 Task: Create new Company, with domain: 'gazprom.com' and type: 'Prospect'. Add new contact for this company, with mail Id: 'Mohini18Sharma@gazprom.com', First Name: Mohini, Last name:  Sharma, Job Title: 'Marketing Manager', Phone Number: '(305) 555-5679'. Change life cycle stage to  Lead and lead status to  In Progress. Logged in from softage.6@softage.net
Action: Mouse moved to (86, 63)
Screenshot: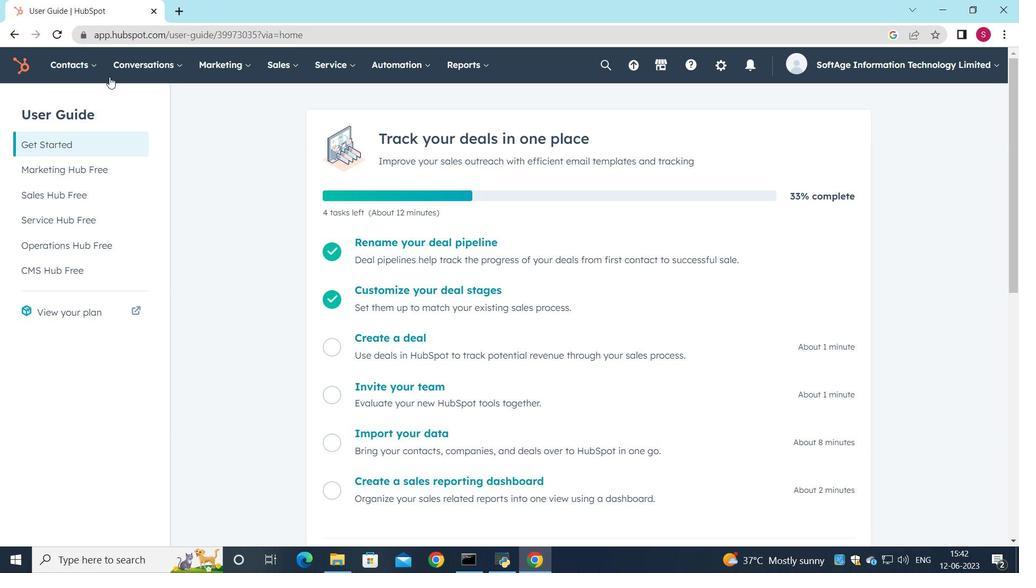 
Action: Mouse pressed left at (86, 63)
Screenshot: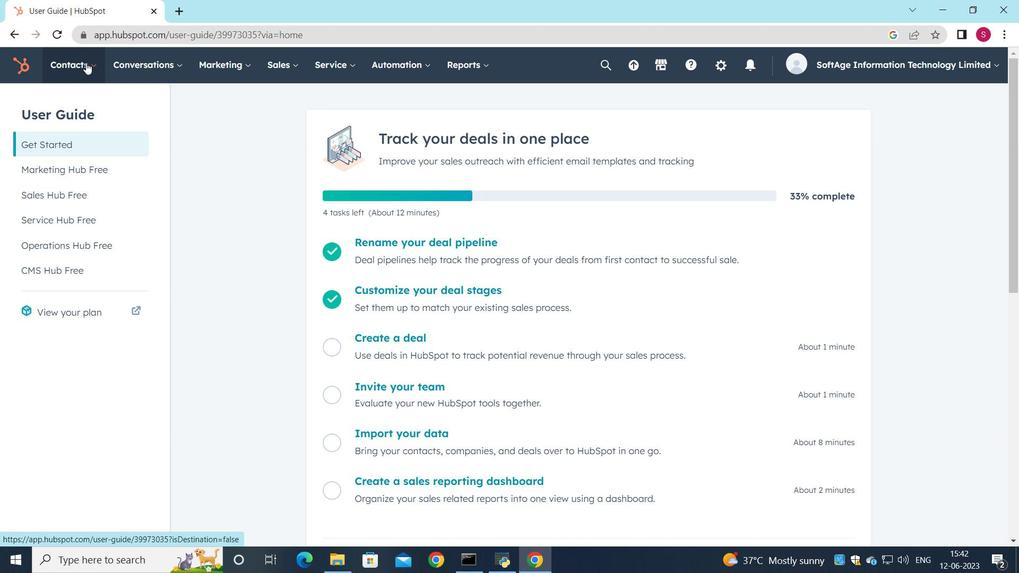 
Action: Mouse moved to (105, 130)
Screenshot: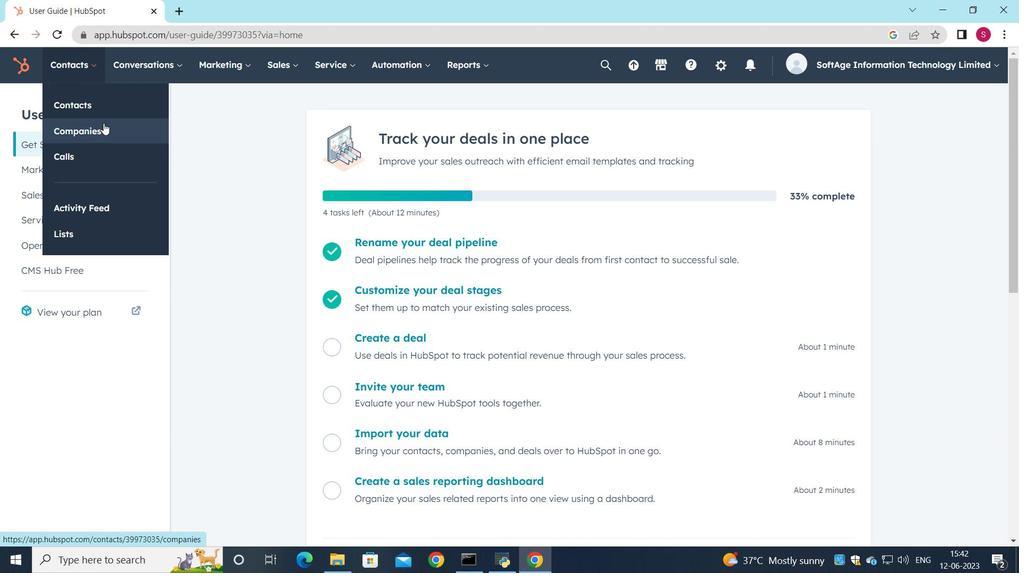 
Action: Mouse pressed left at (105, 130)
Screenshot: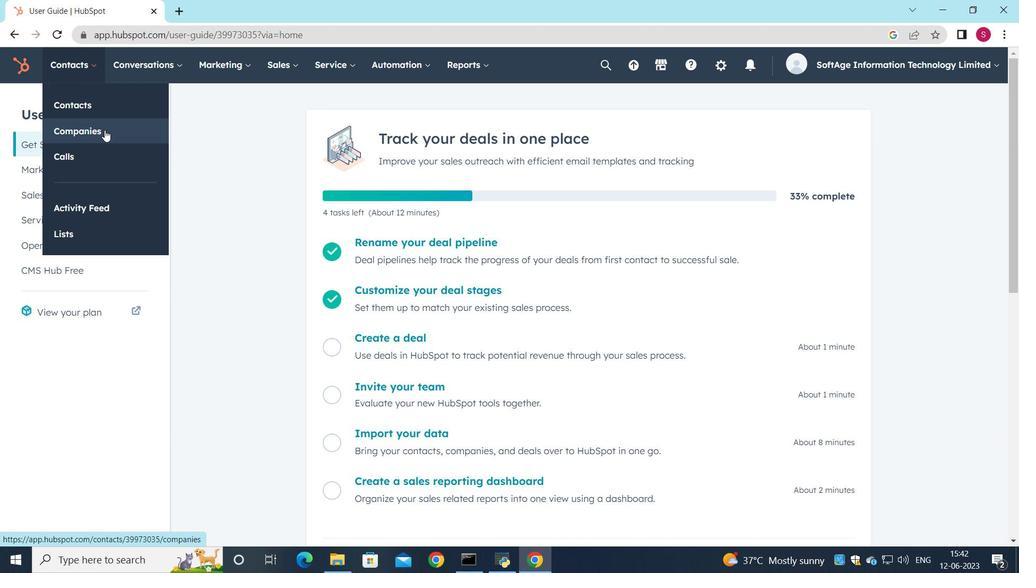 
Action: Mouse moved to (945, 111)
Screenshot: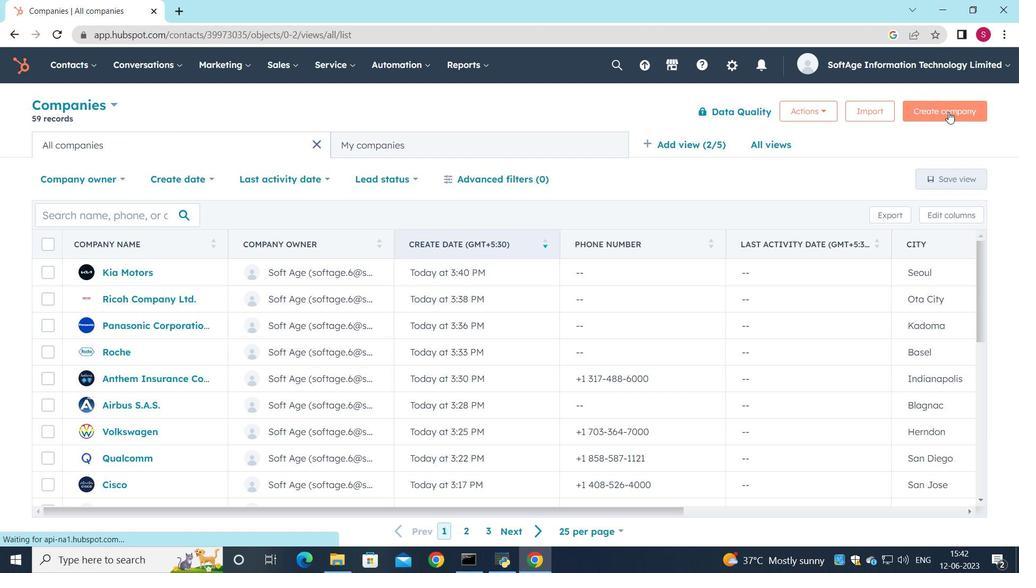 
Action: Mouse pressed left at (945, 111)
Screenshot: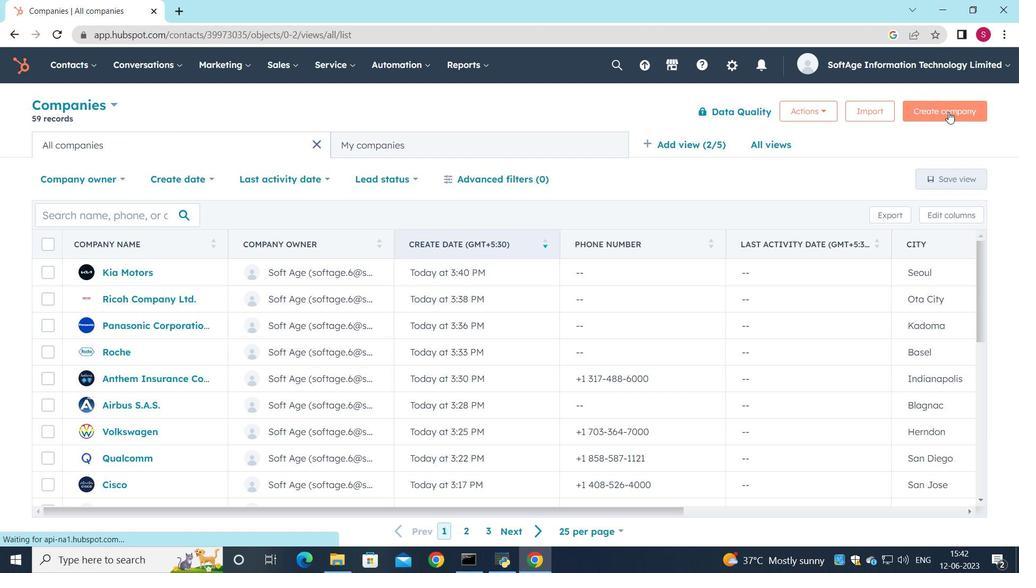 
Action: Mouse moved to (808, 167)
Screenshot: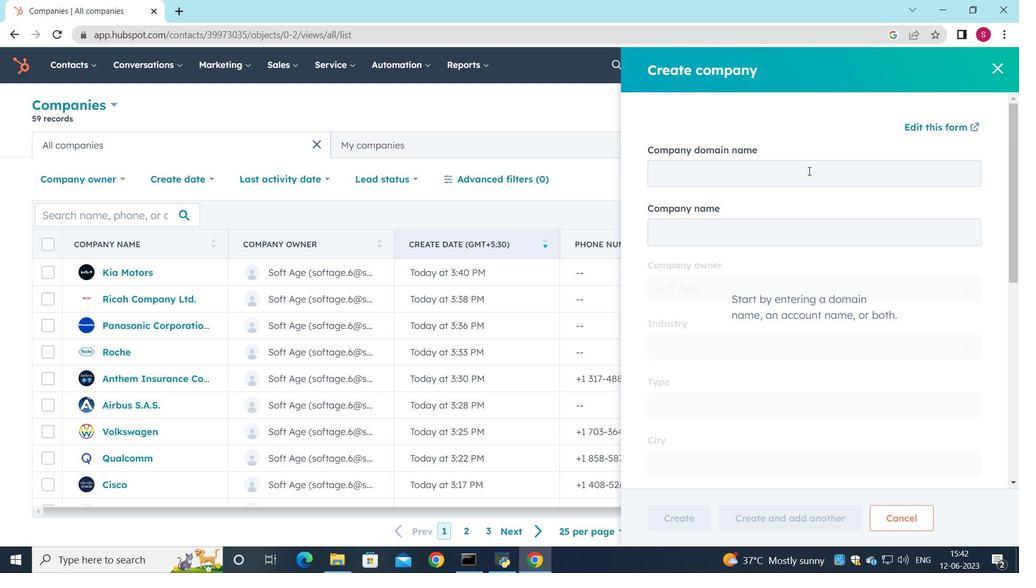 
Action: Mouse pressed left at (808, 167)
Screenshot: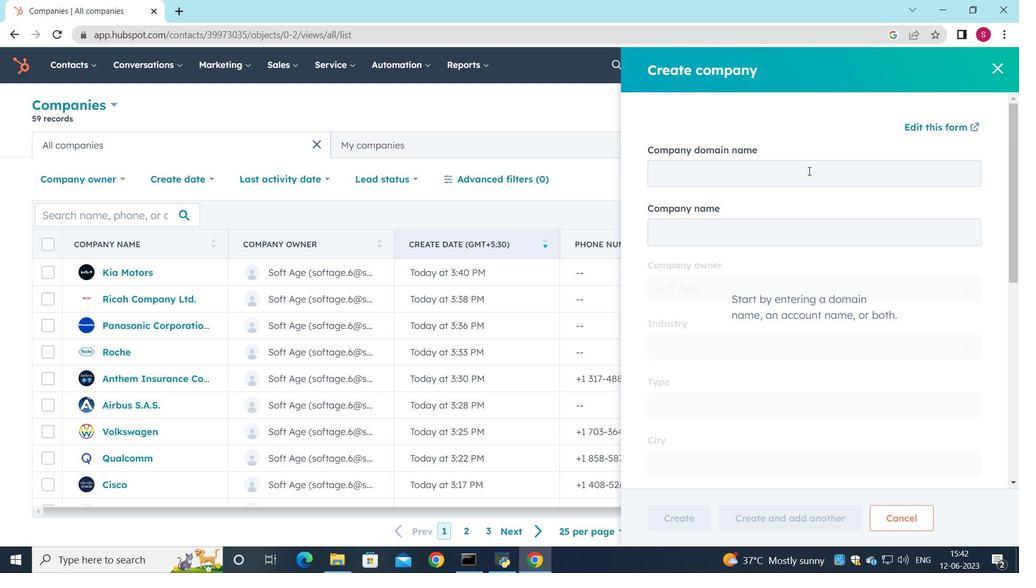 
Action: Key pressed gazporm.com
Screenshot: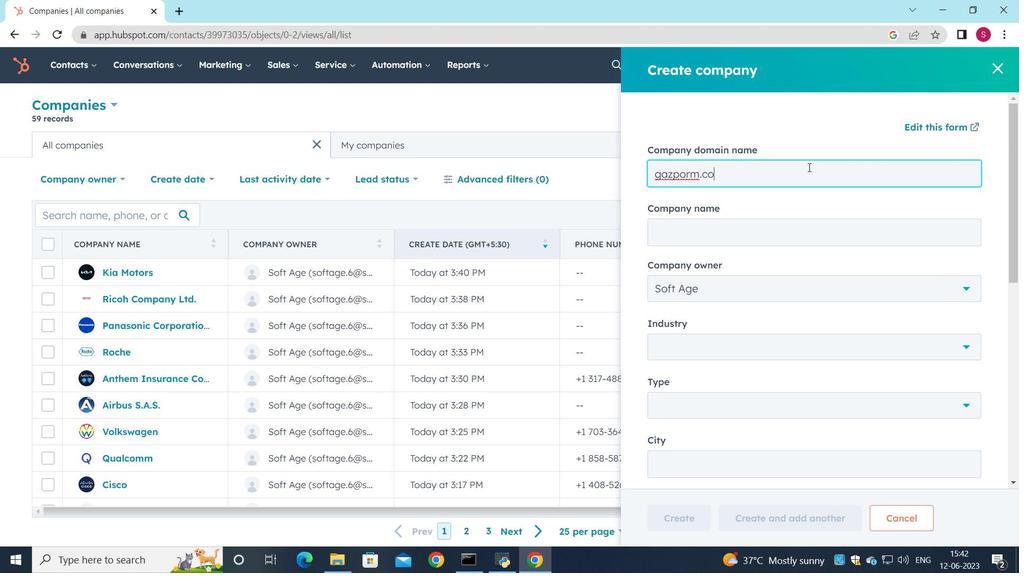 
Action: Mouse moved to (925, 354)
Screenshot: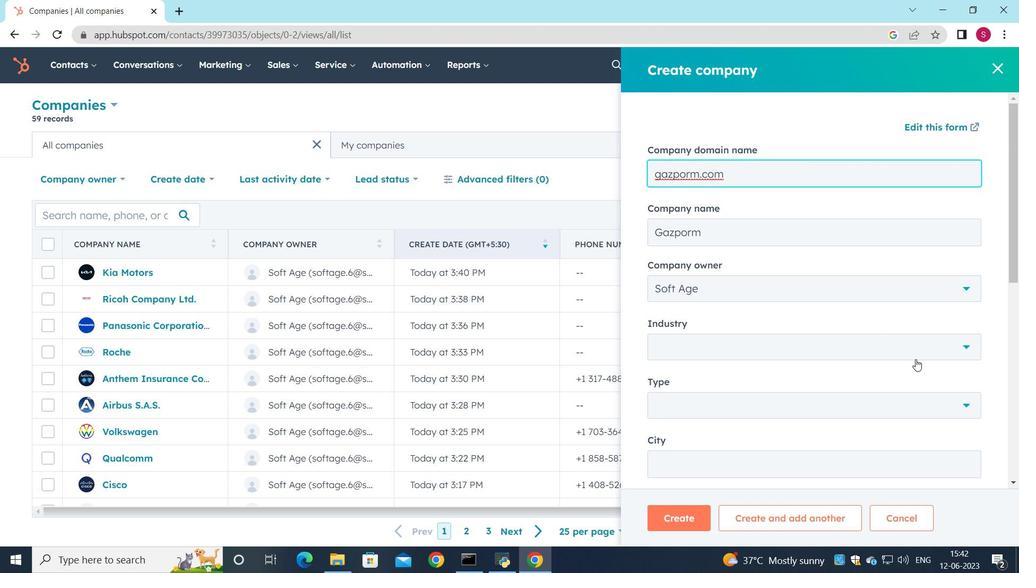 
Action: Mouse pressed left at (925, 354)
Screenshot: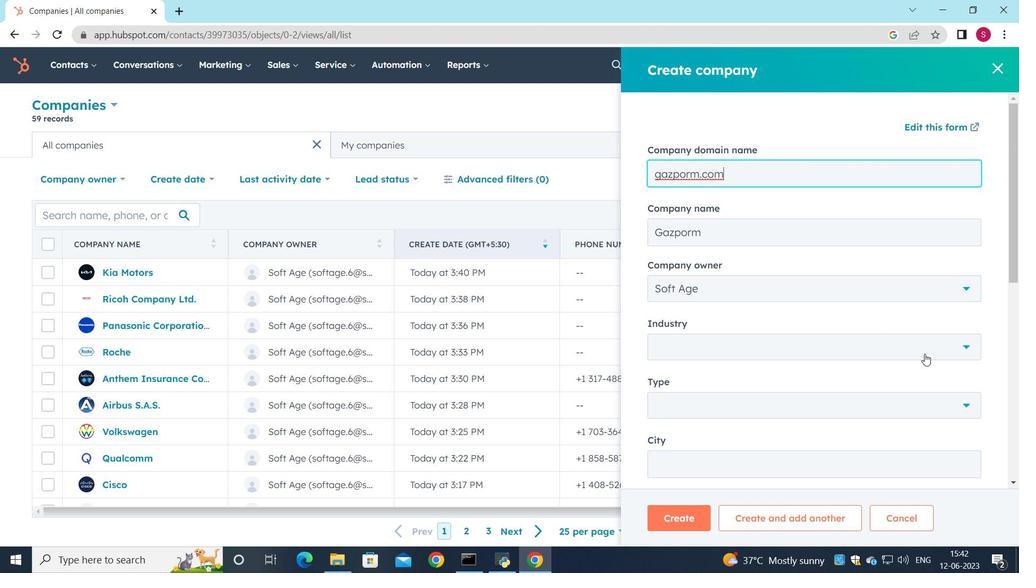 
Action: Mouse moved to (928, 406)
Screenshot: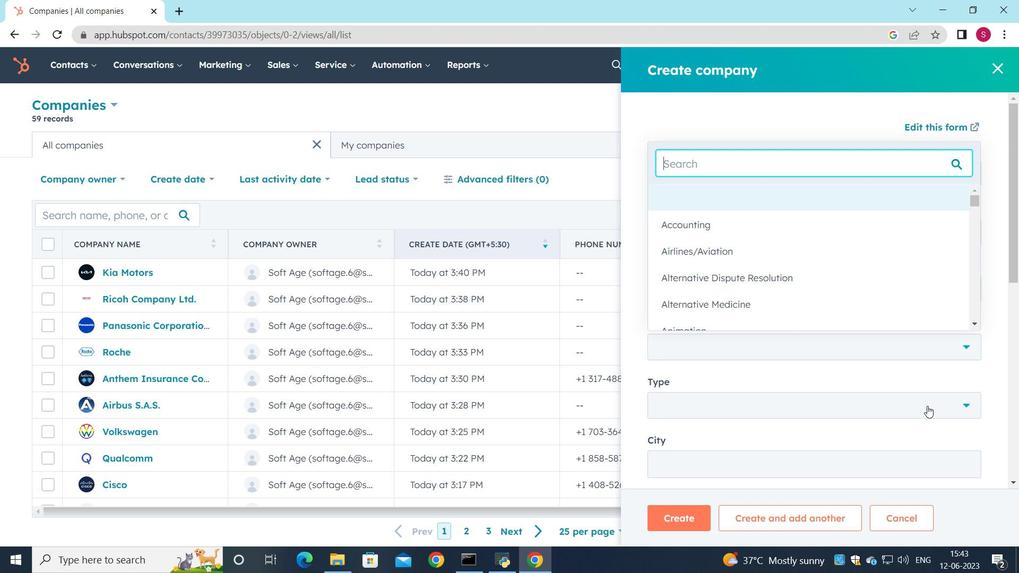 
Action: Mouse pressed left at (928, 406)
Screenshot: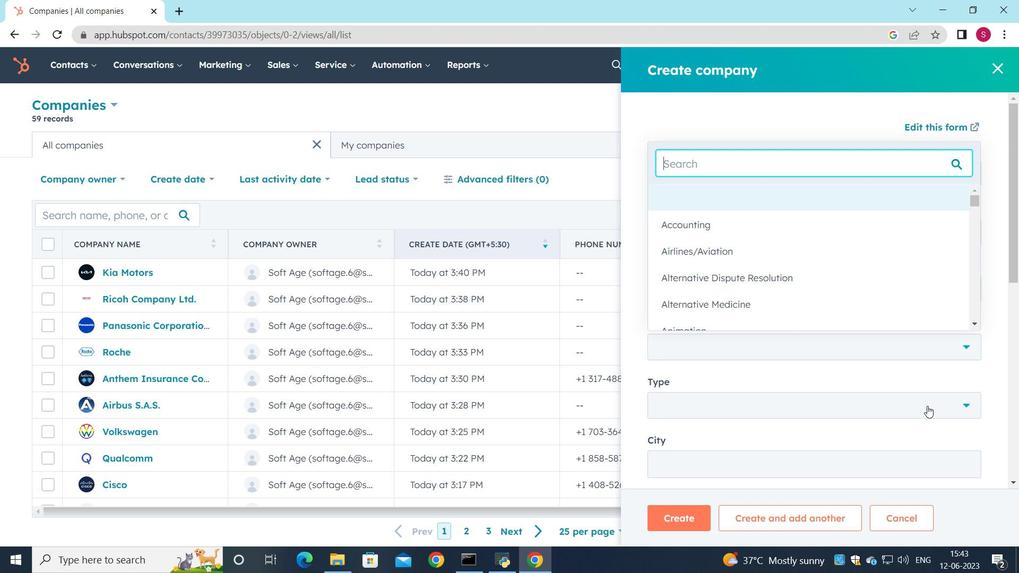 
Action: Mouse moved to (722, 286)
Screenshot: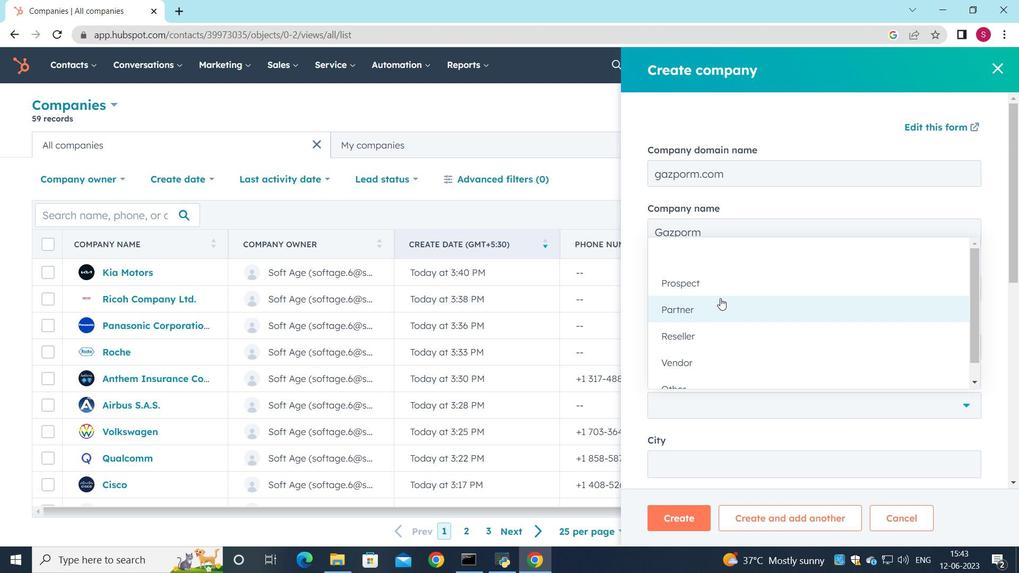 
Action: Mouse pressed left at (722, 286)
Screenshot: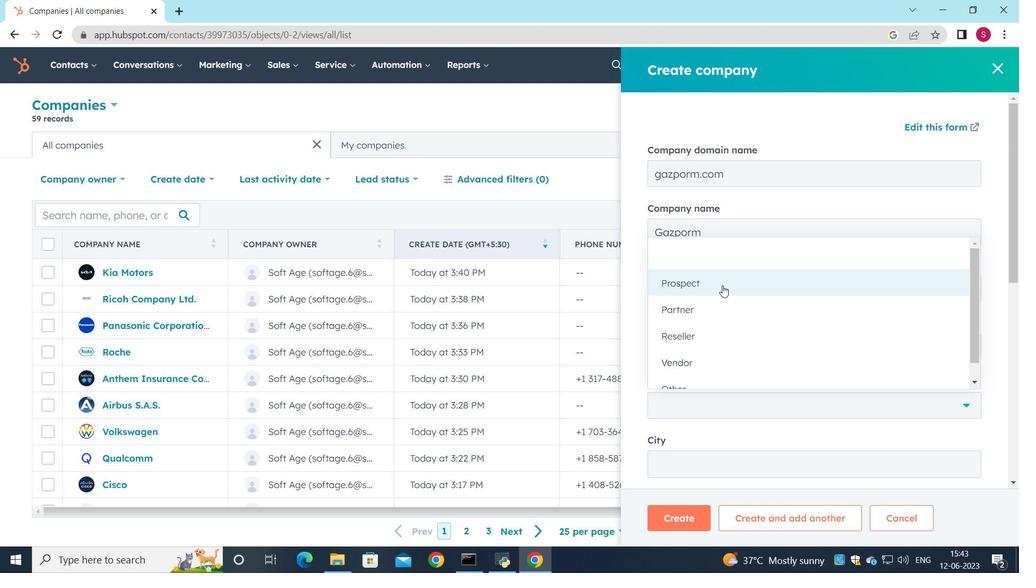 
Action: Mouse scrolled (722, 285) with delta (0, 0)
Screenshot: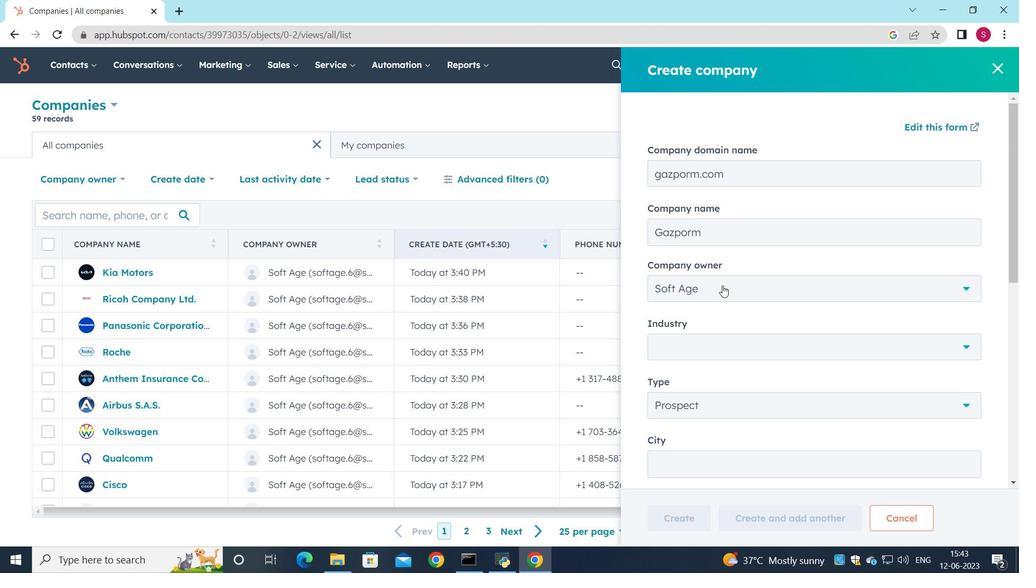 
Action: Mouse moved to (725, 295)
Screenshot: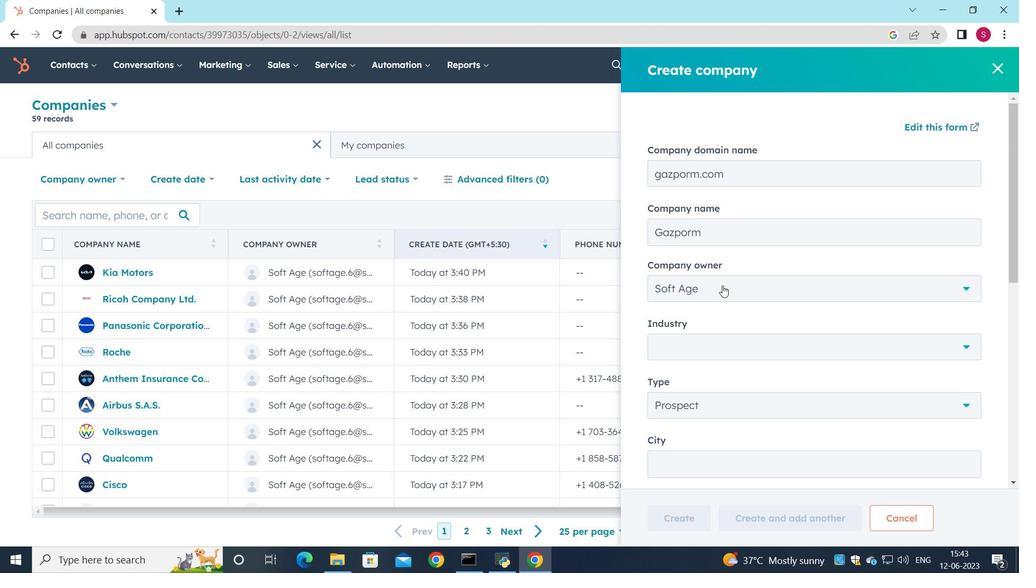 
Action: Mouse scrolled (725, 294) with delta (0, 0)
Screenshot: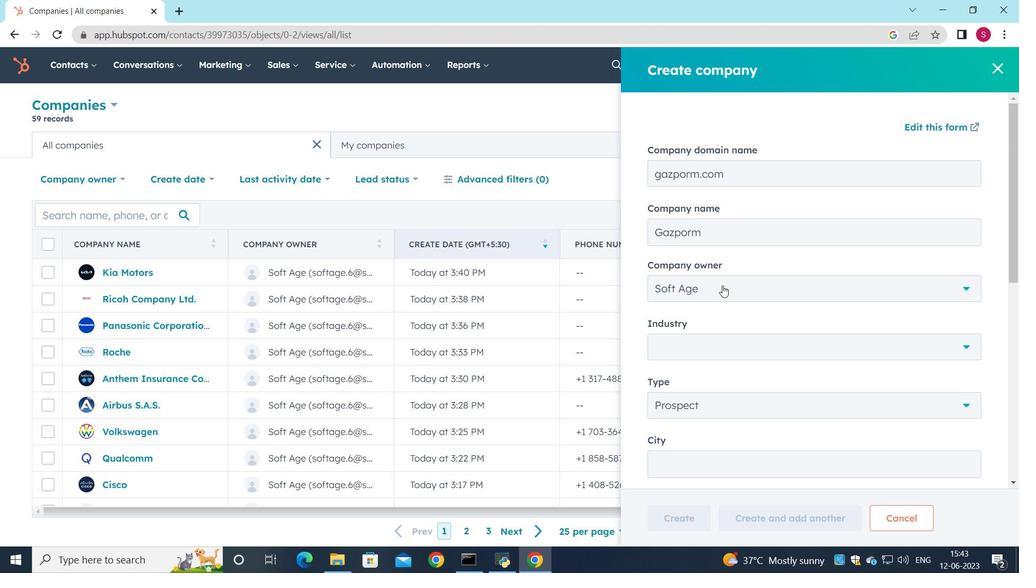 
Action: Mouse moved to (729, 307)
Screenshot: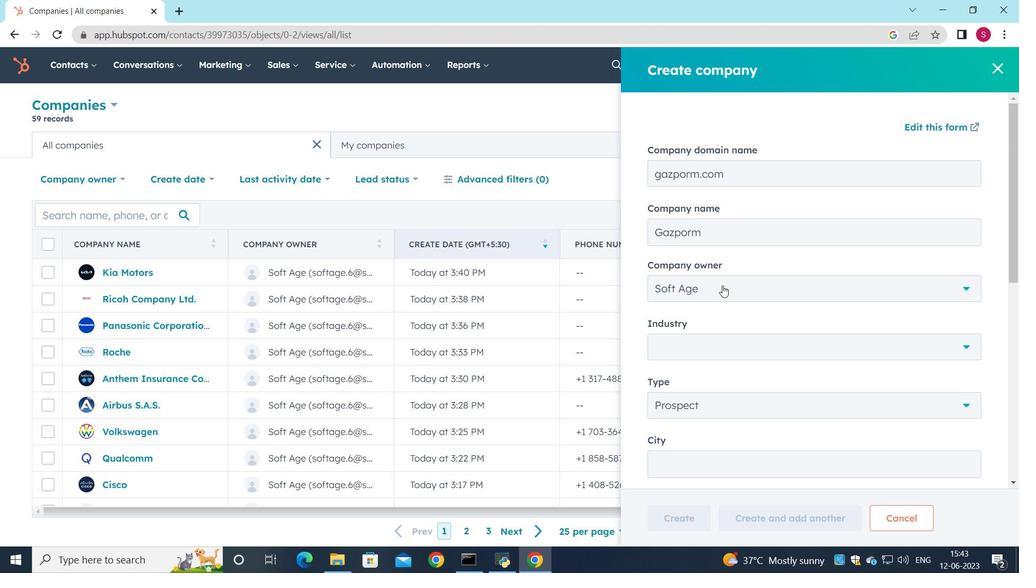 
Action: Mouse scrolled (729, 307) with delta (0, 0)
Screenshot: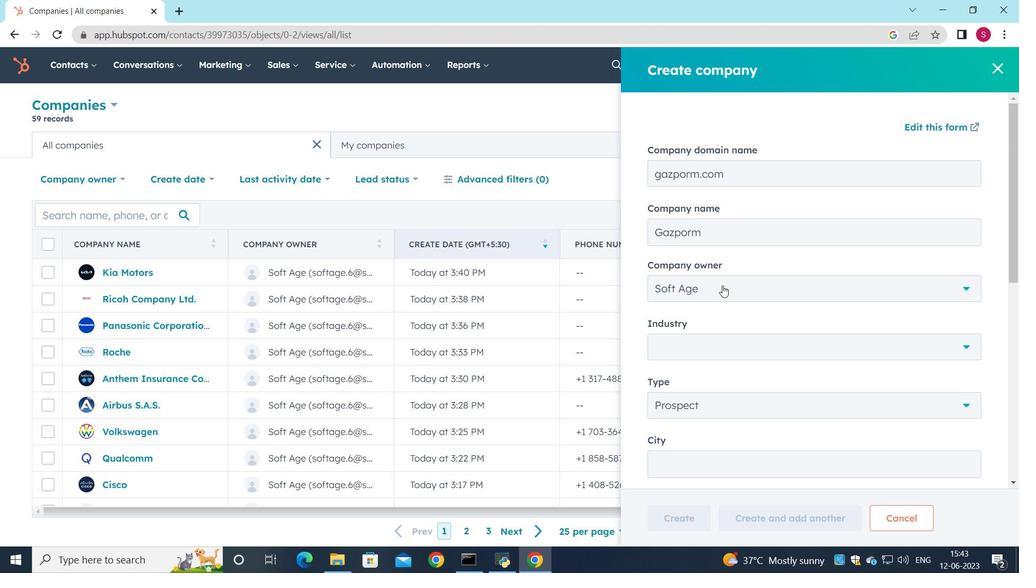 
Action: Mouse moved to (673, 527)
Screenshot: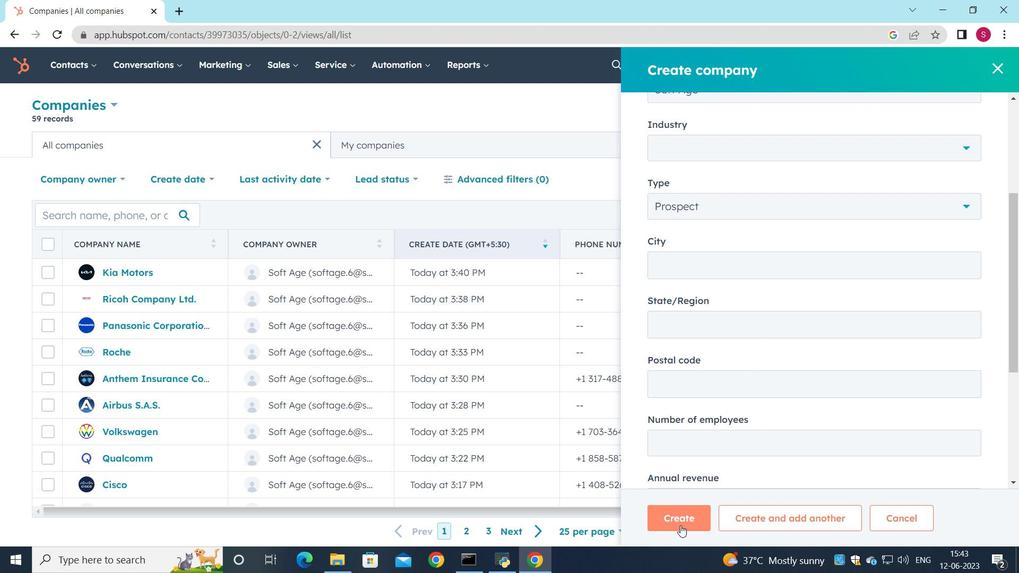 
Action: Mouse pressed left at (673, 527)
Screenshot: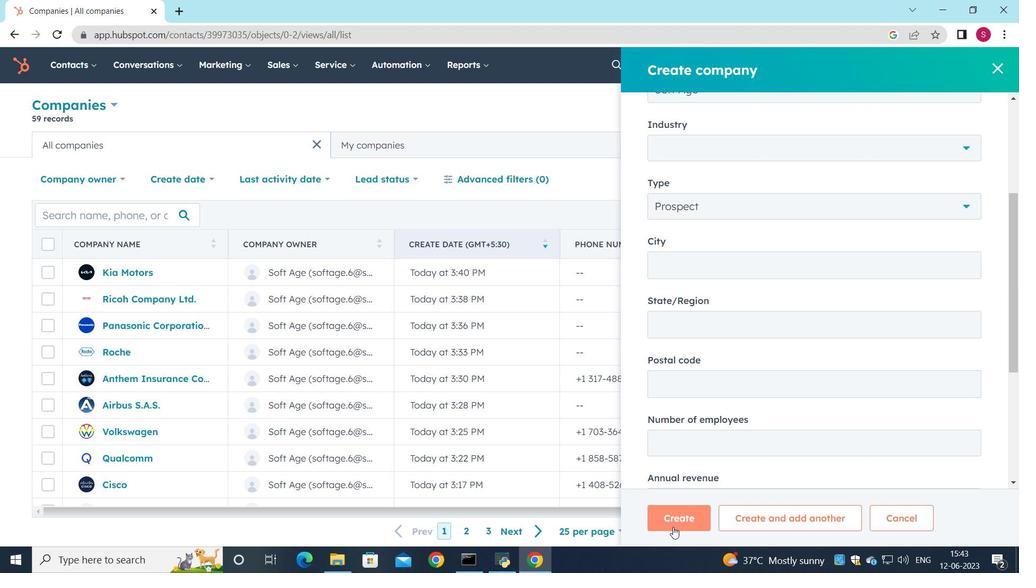 
Action: Mouse moved to (481, 427)
Screenshot: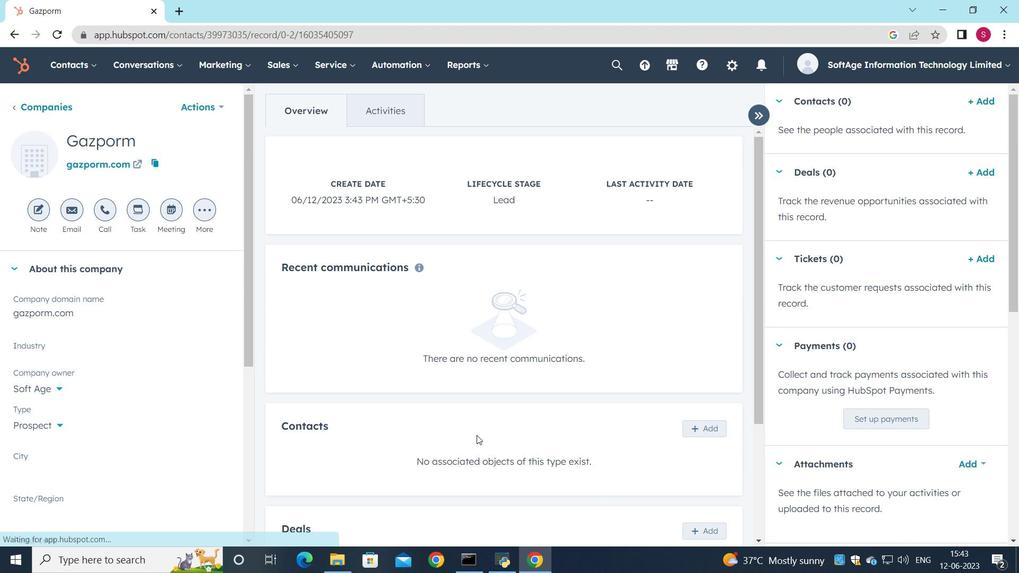 
Action: Mouse scrolled (481, 427) with delta (0, 0)
Screenshot: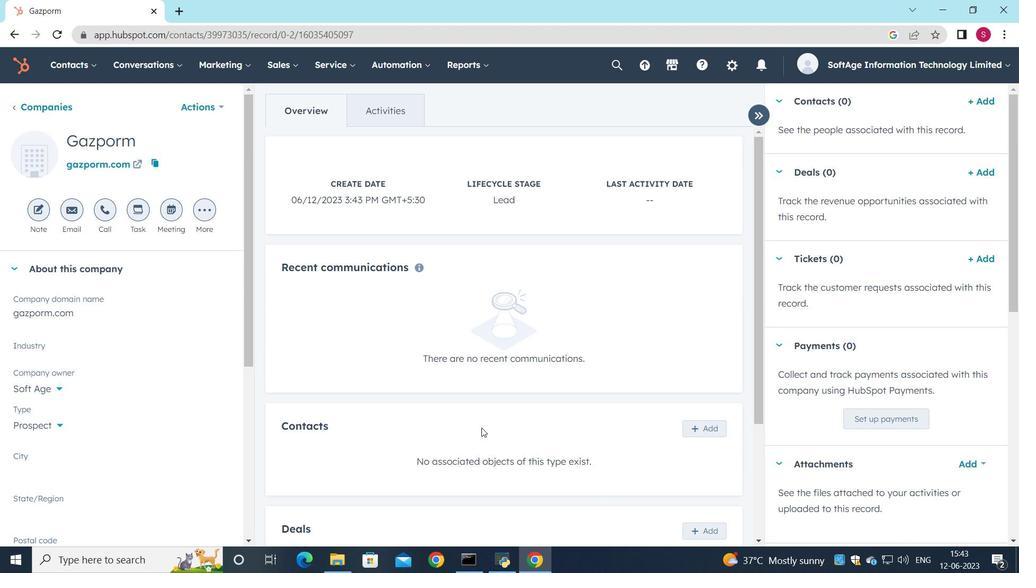 
Action: Mouse moved to (696, 364)
Screenshot: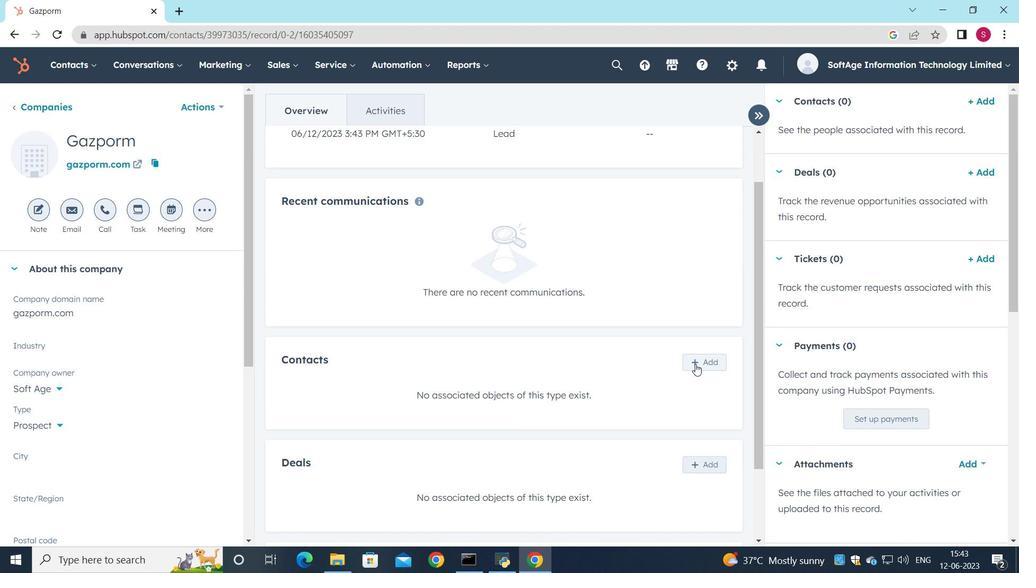 
Action: Mouse pressed left at (696, 364)
Screenshot: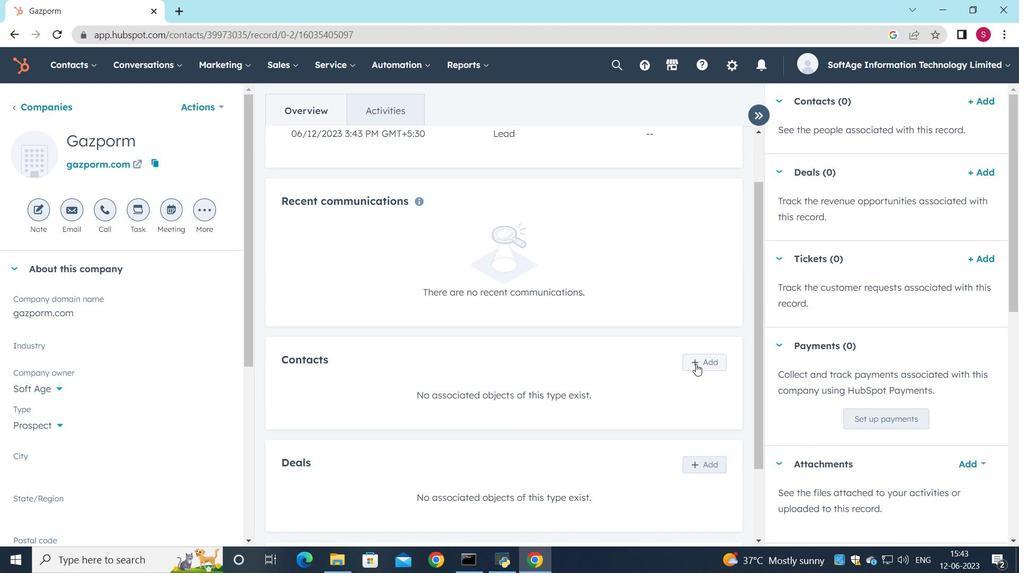 
Action: Mouse moved to (746, 136)
Screenshot: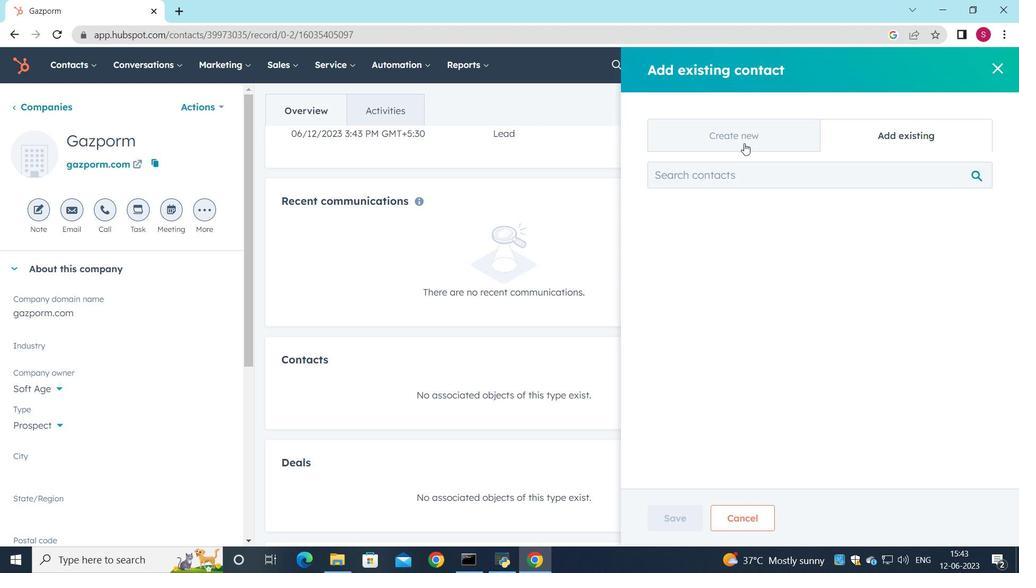 
Action: Mouse pressed left at (746, 136)
Screenshot: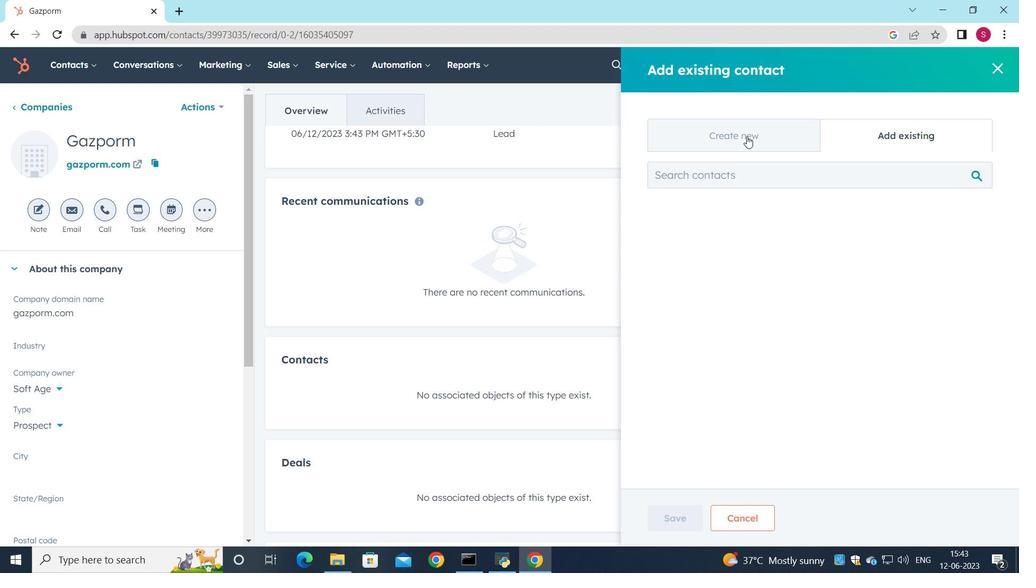 
Action: Mouse moved to (747, 225)
Screenshot: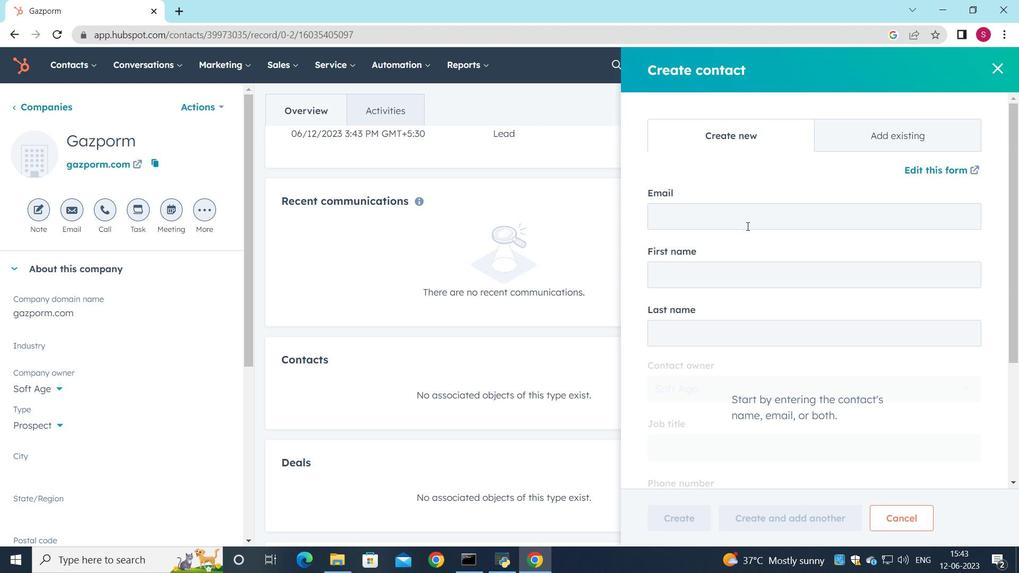 
Action: Mouse pressed left at (747, 225)
Screenshot: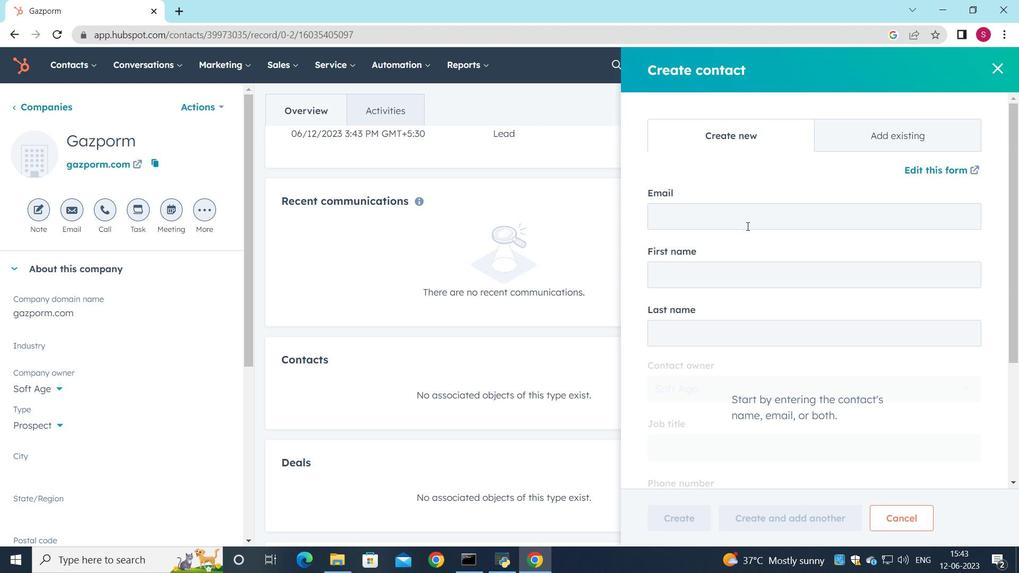 
Action: Key pressed <Key.shift><Key.shift><Key.shift><Key.shift><Key.shift><Key.shift><Key.shift><Key.shift><Key.shift><Key.shift><Key.shift><Key.shift><Key.shift><Key.shift><Key.shift><Key.shift><Key.shift><Key.shift><Key.shift><Key.shift><Key.shift><Key.shift><Key.shift><Key.shift><Key.shift><Key.shift><<Key.backspace><Key.shift><Key.shift>Mohini18<Key.shift>Sharma<Key.shift>@gazprom.vco,<Key.backspace>
Screenshot: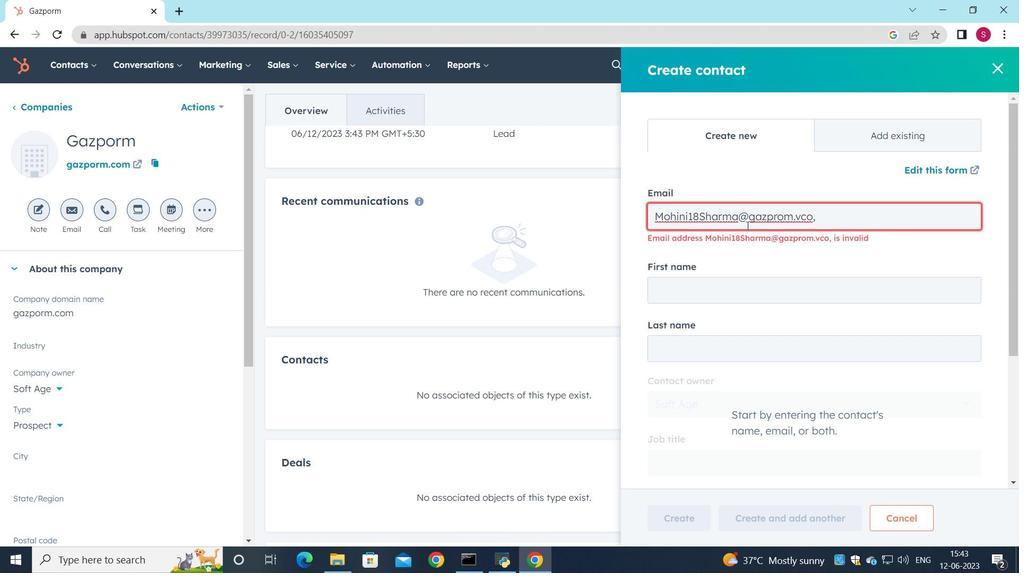 
Action: Mouse moved to (801, 220)
Screenshot: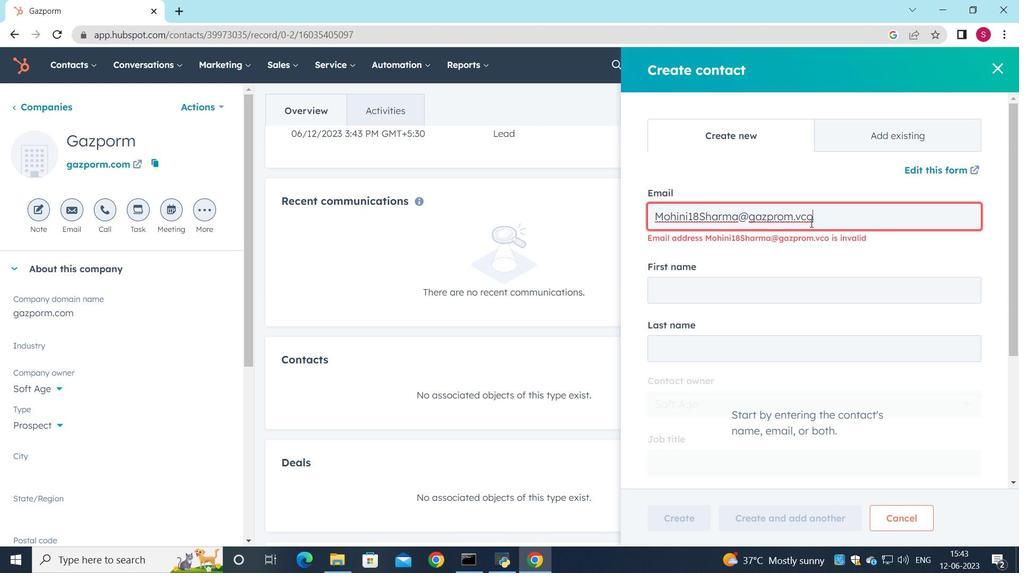 
Action: Mouse pressed left at (801, 220)
Screenshot: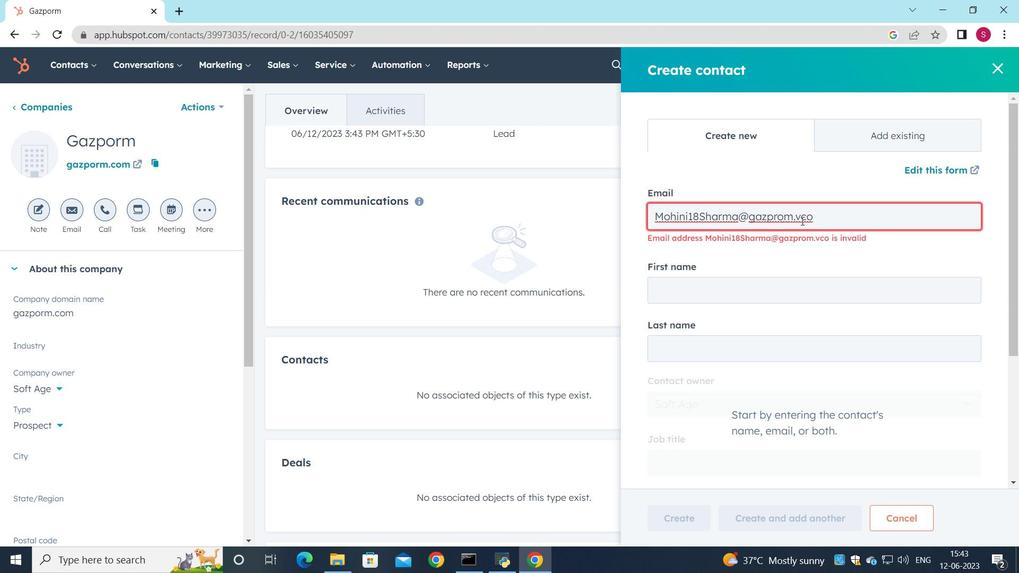 
Action: Key pressed <Key.backspace>
Screenshot: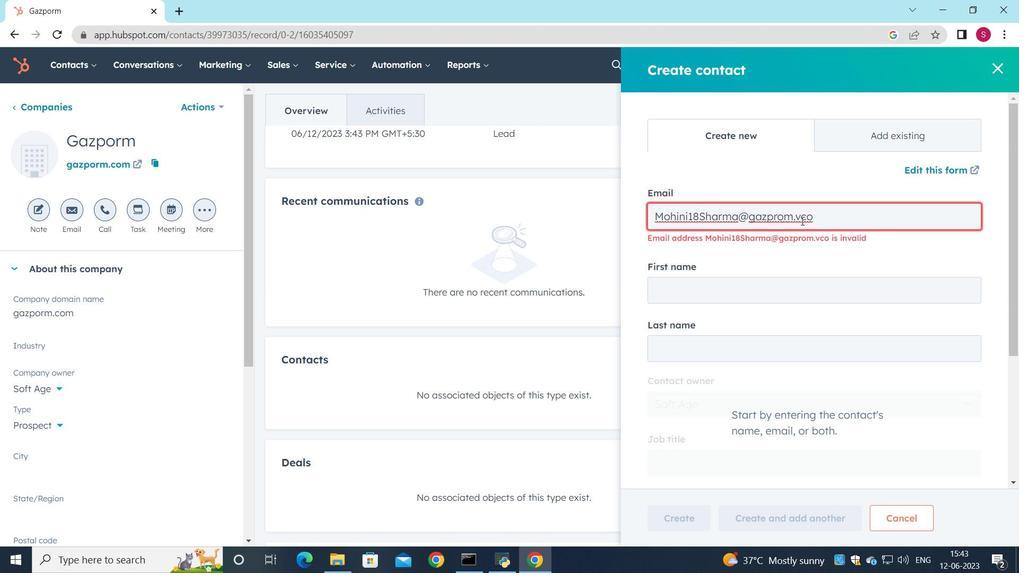 
Action: Mouse moved to (817, 209)
Screenshot: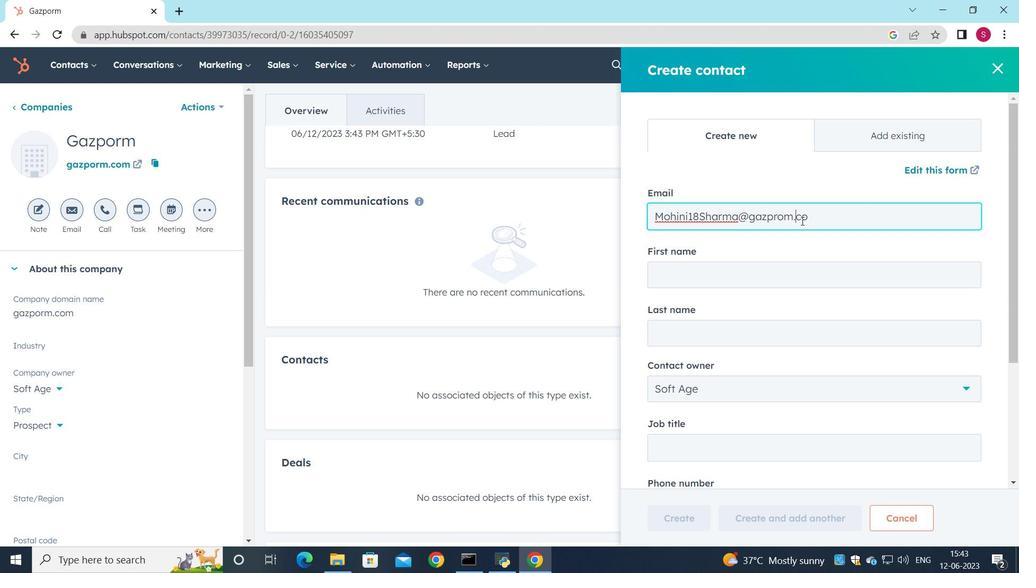 
Action: Mouse pressed left at (817, 209)
Screenshot: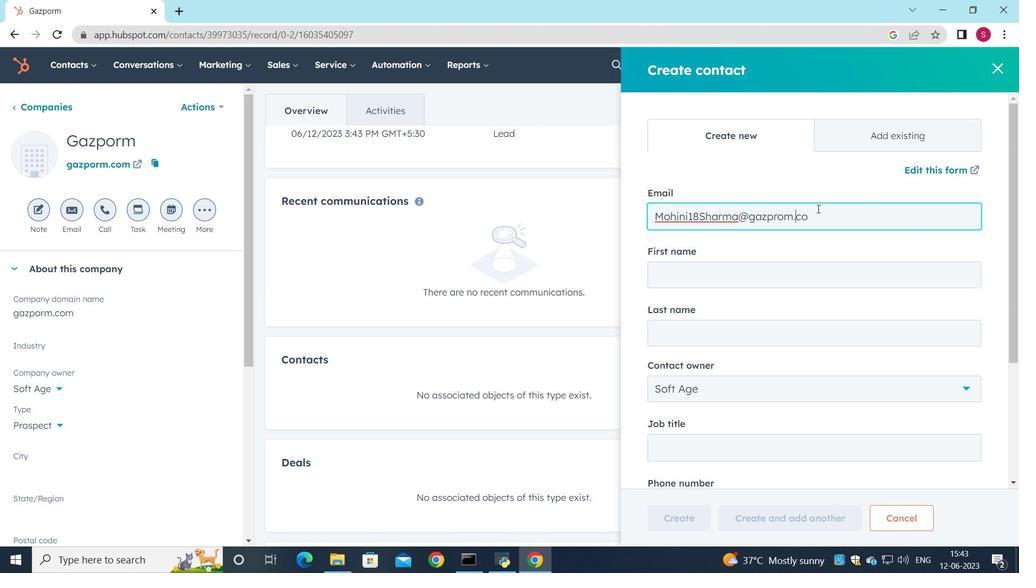 
Action: Mouse moved to (817, 225)
Screenshot: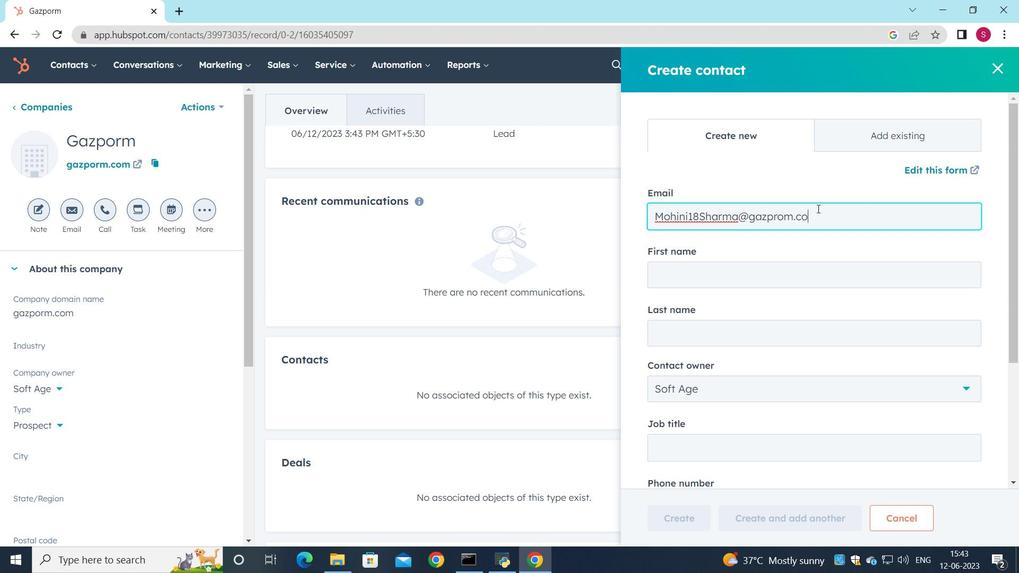 
Action: Key pressed m
Screenshot: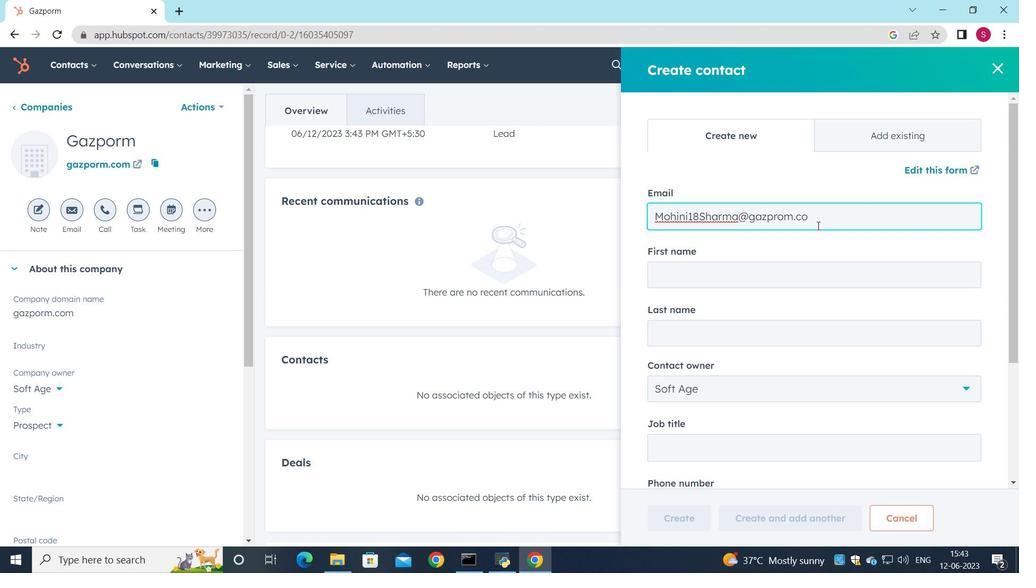 
Action: Mouse moved to (709, 280)
Screenshot: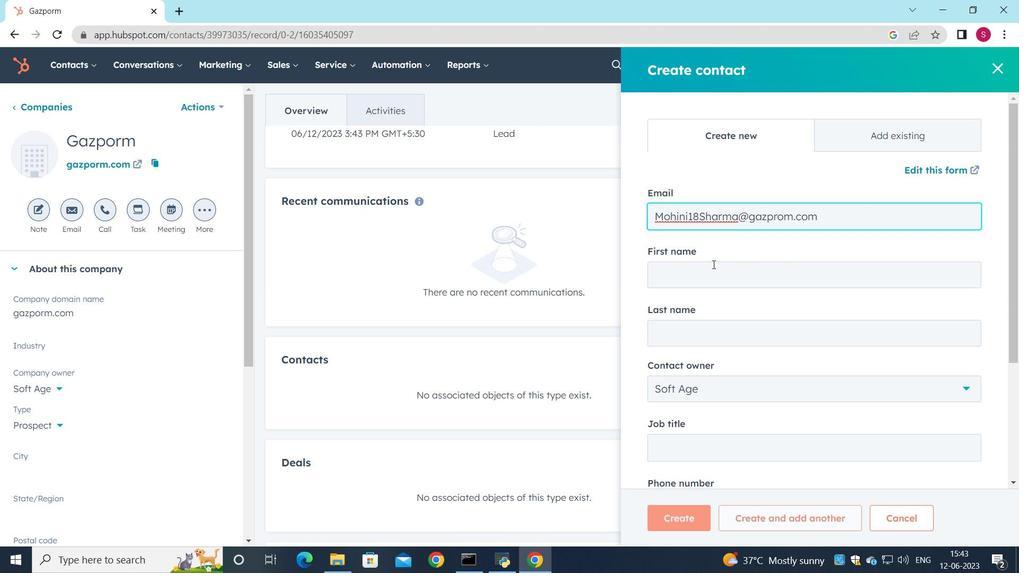 
Action: Mouse pressed left at (709, 280)
Screenshot: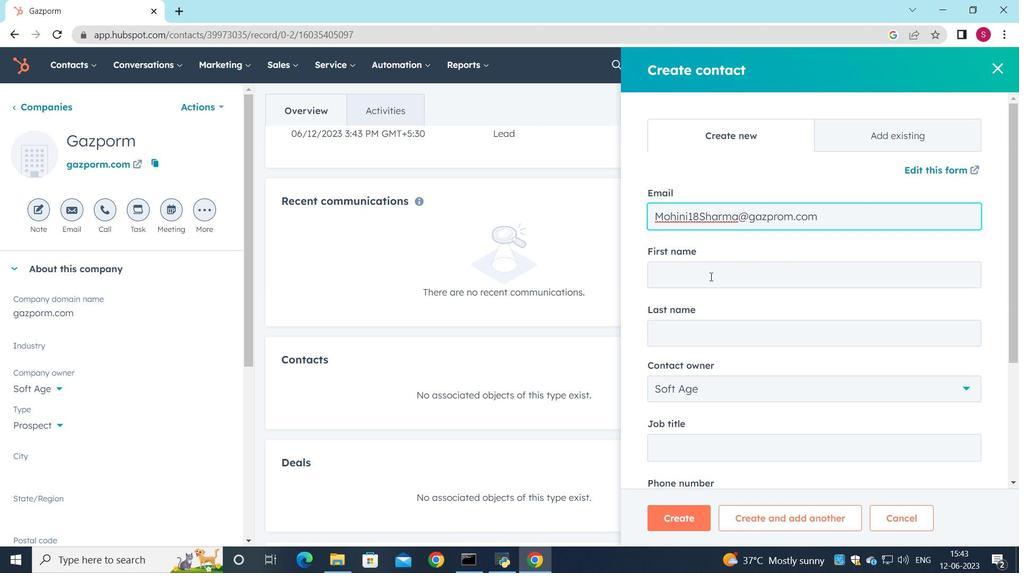 
Action: Key pressed <Key.shift>Mohini
Screenshot: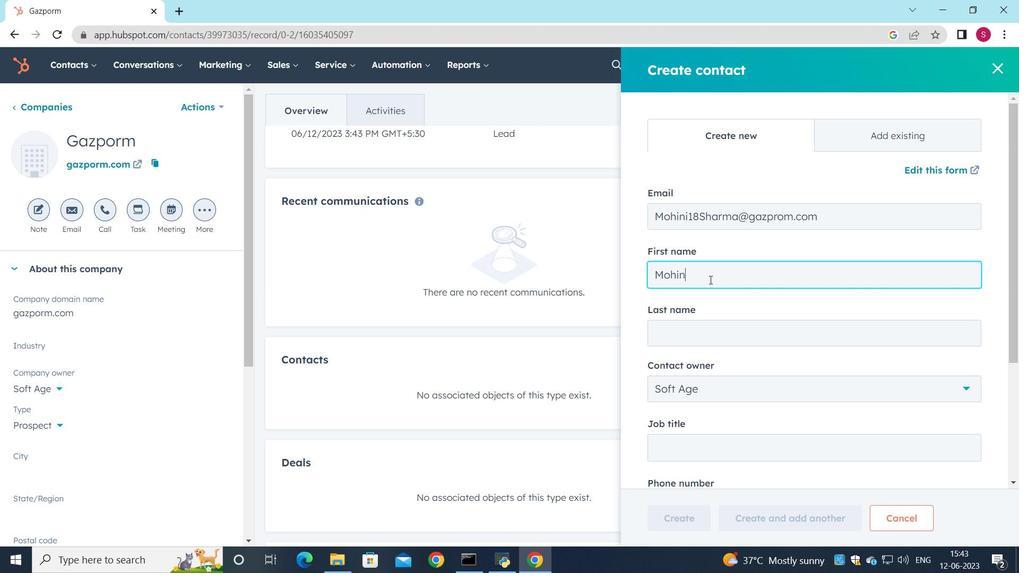 
Action: Mouse moved to (686, 329)
Screenshot: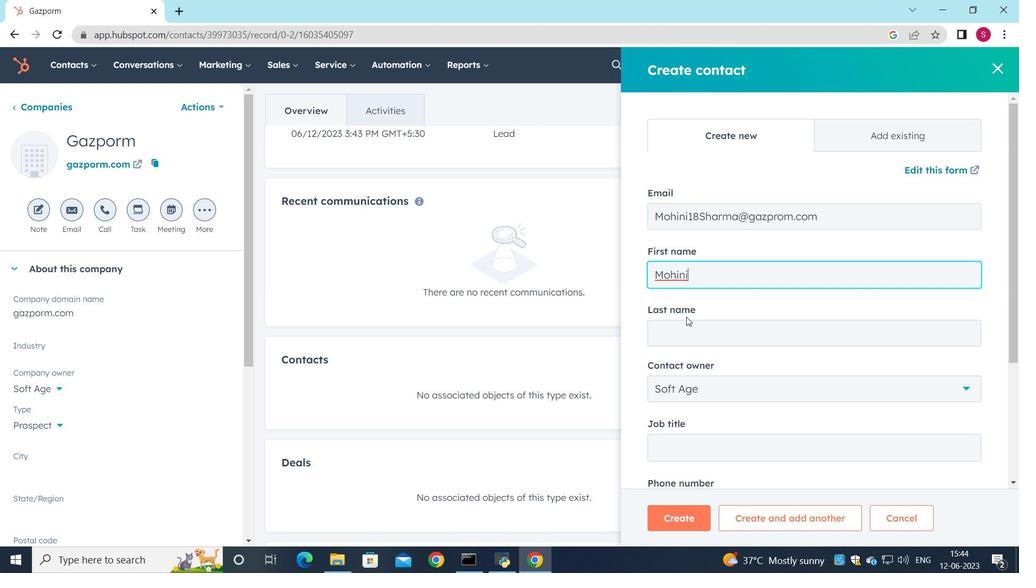 
Action: Mouse pressed left at (686, 329)
Screenshot: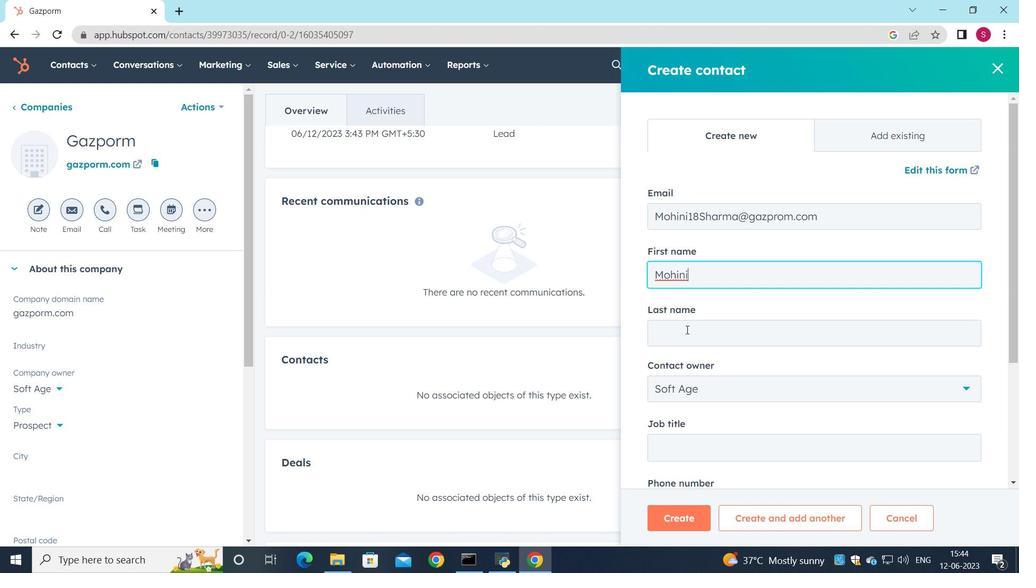 
Action: Key pressed <Key.shift>Sharma
Screenshot: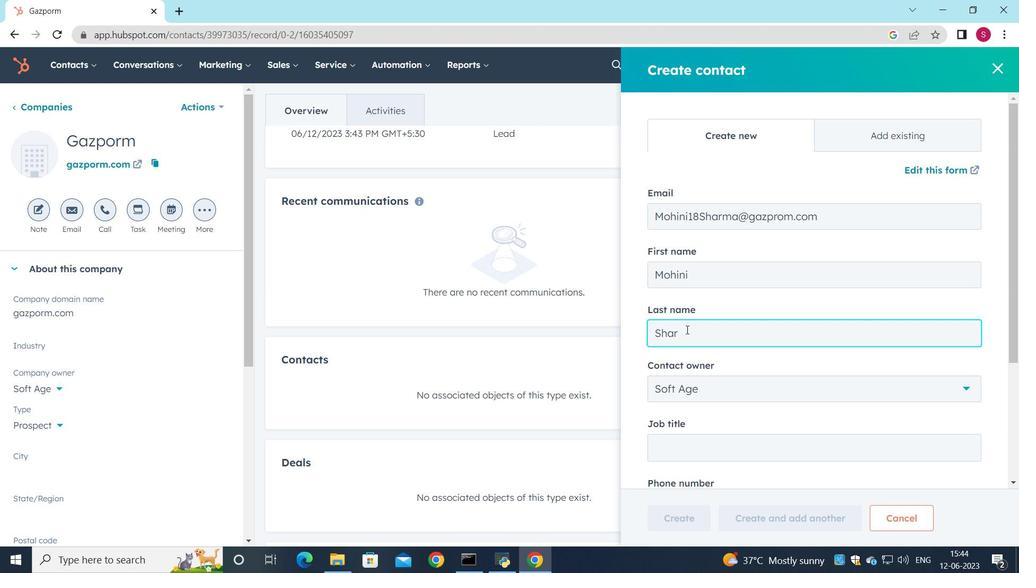 
Action: Mouse moved to (712, 412)
Screenshot: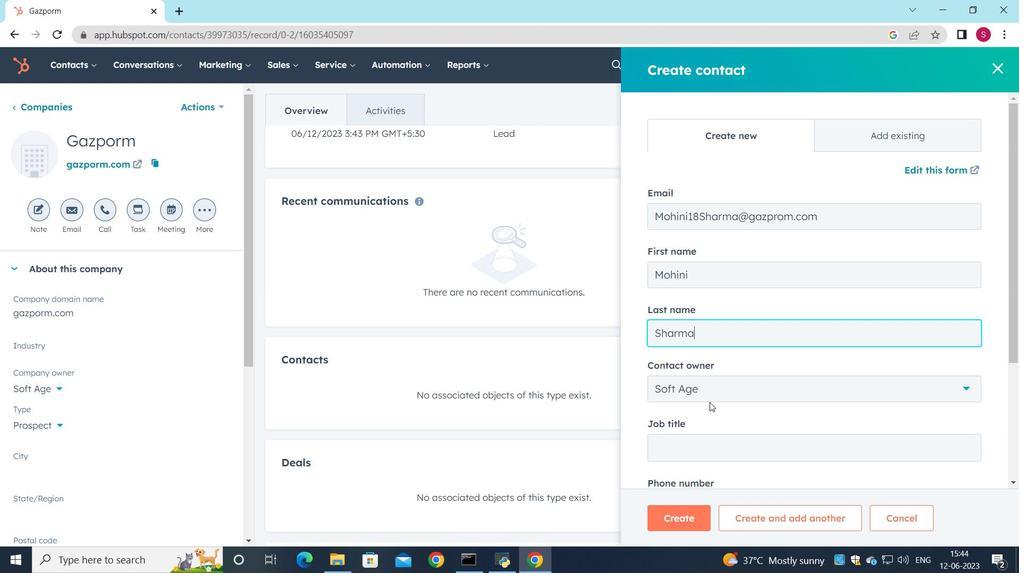 
Action: Mouse scrolled (712, 412) with delta (0, 0)
Screenshot: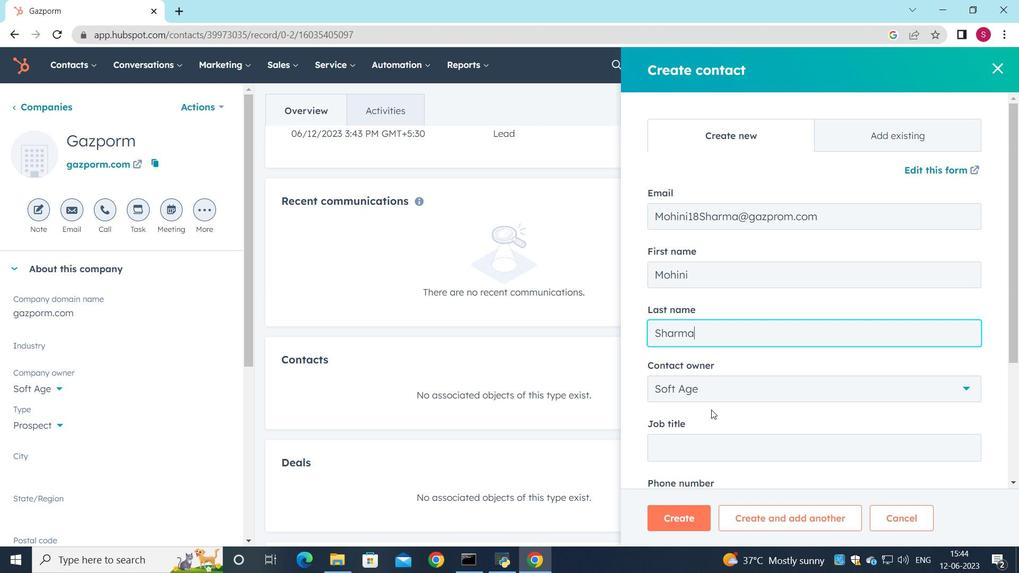 
Action: Mouse scrolled (712, 412) with delta (0, 0)
Screenshot: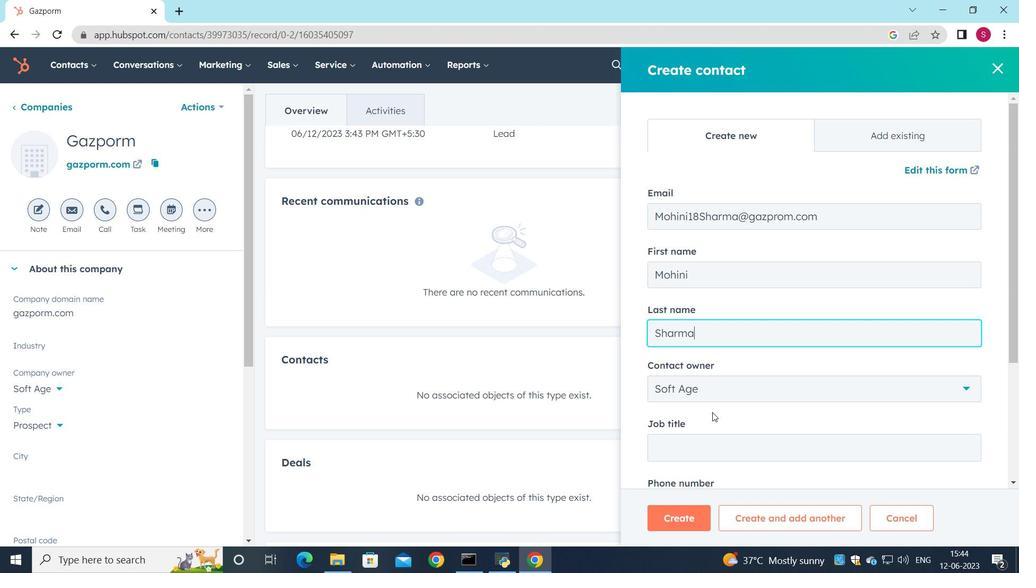 
Action: Mouse moved to (706, 323)
Screenshot: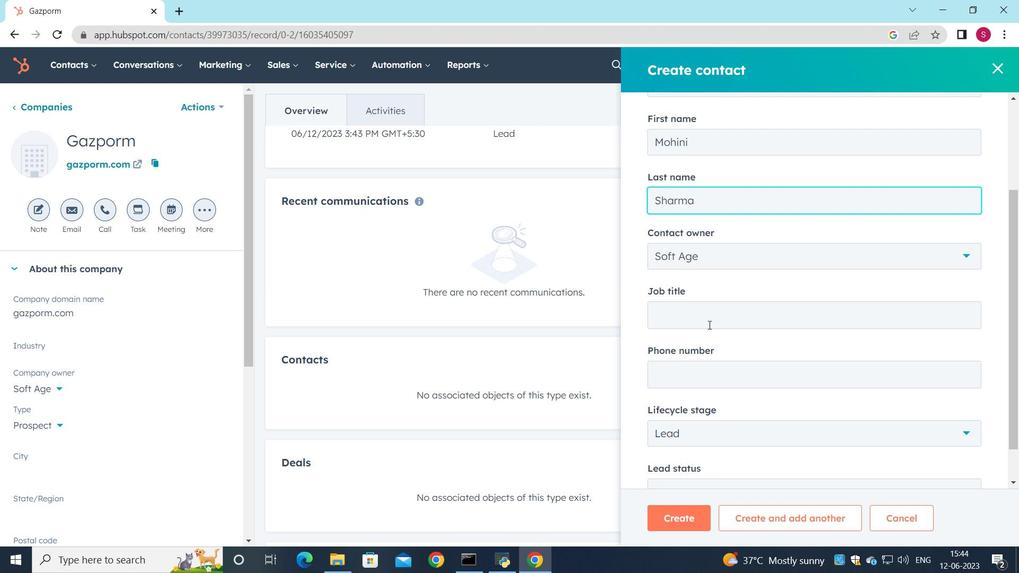 
Action: Mouse pressed left at (706, 323)
Screenshot: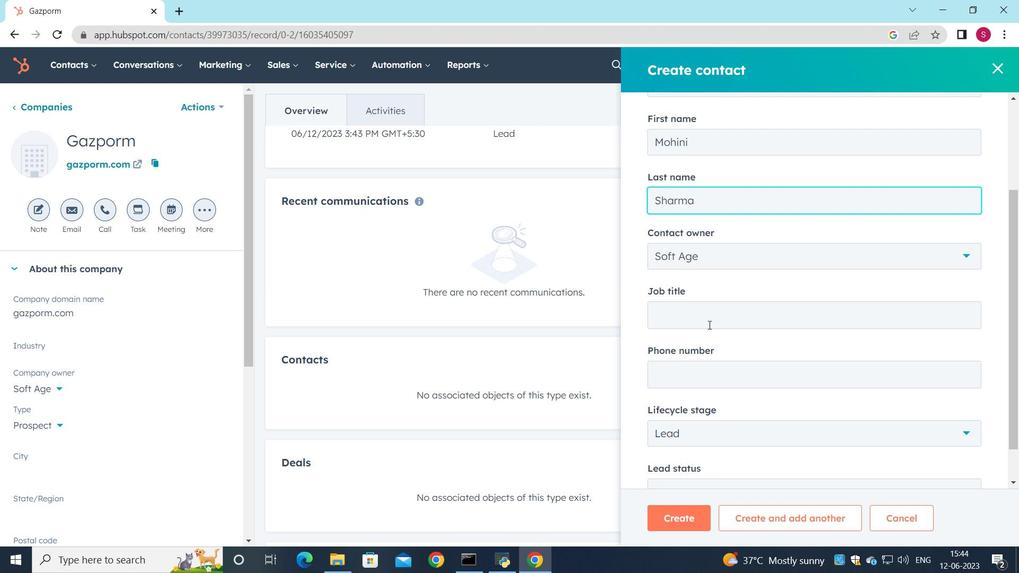 
Action: Key pressed <Key.shift>Marketing<Key.space><Key.shift>manager
Screenshot: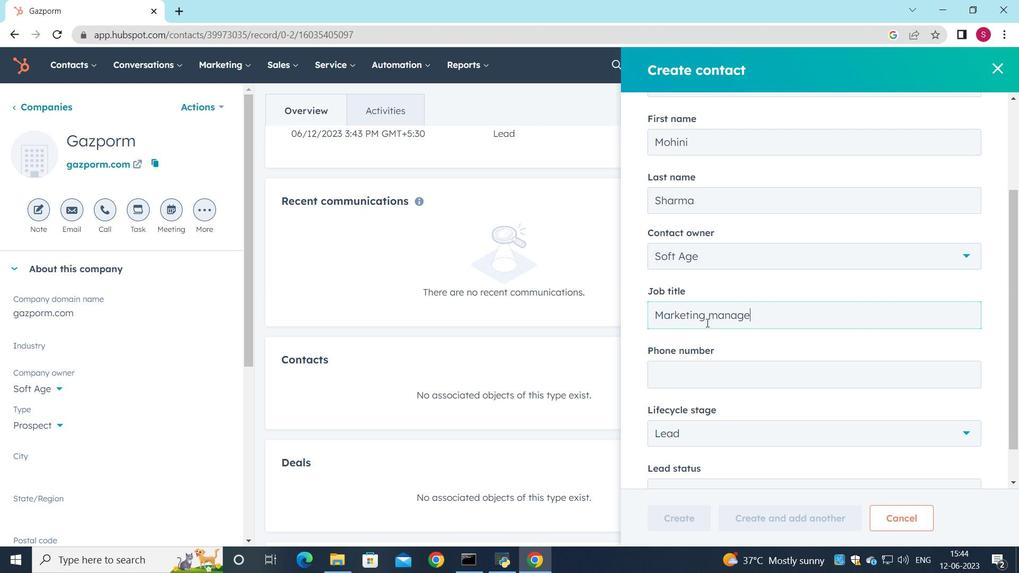 
Action: Mouse moved to (715, 318)
Screenshot: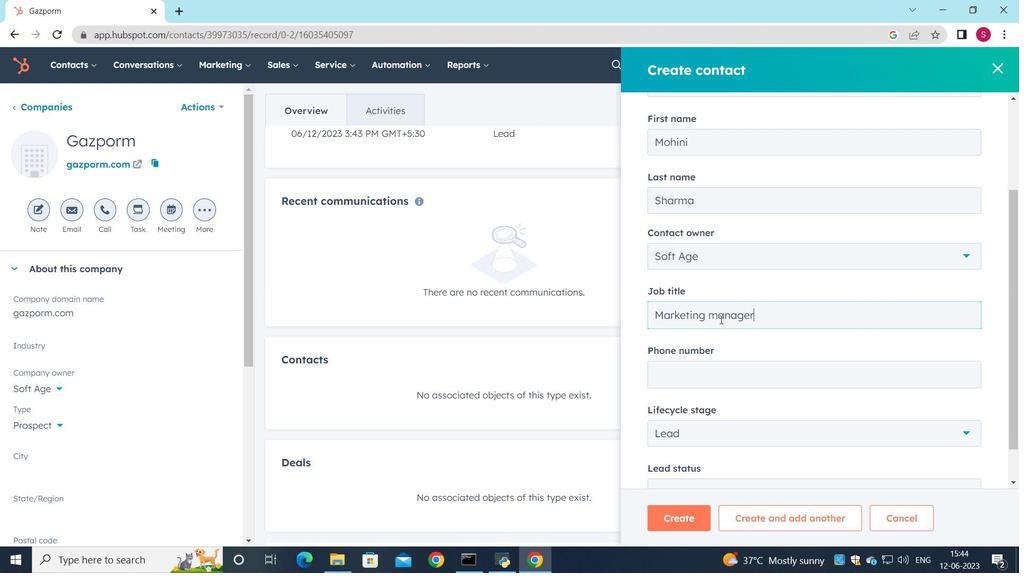 
Action: Mouse pressed left at (715, 318)
Screenshot: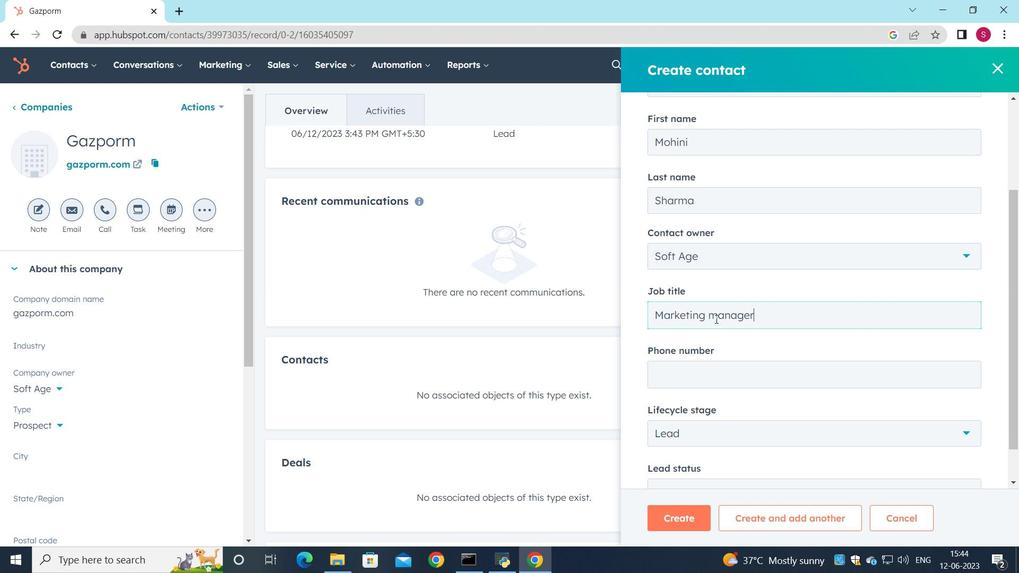 
Action: Key pressed <Key.backspace><Key.shift>M
Screenshot: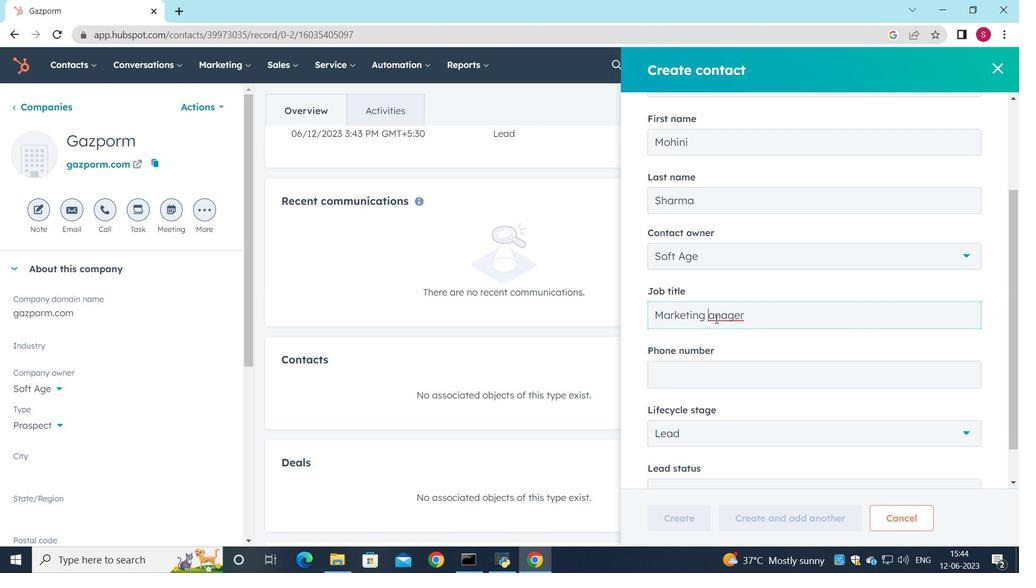 
Action: Mouse scrolled (715, 318) with delta (0, 0)
Screenshot: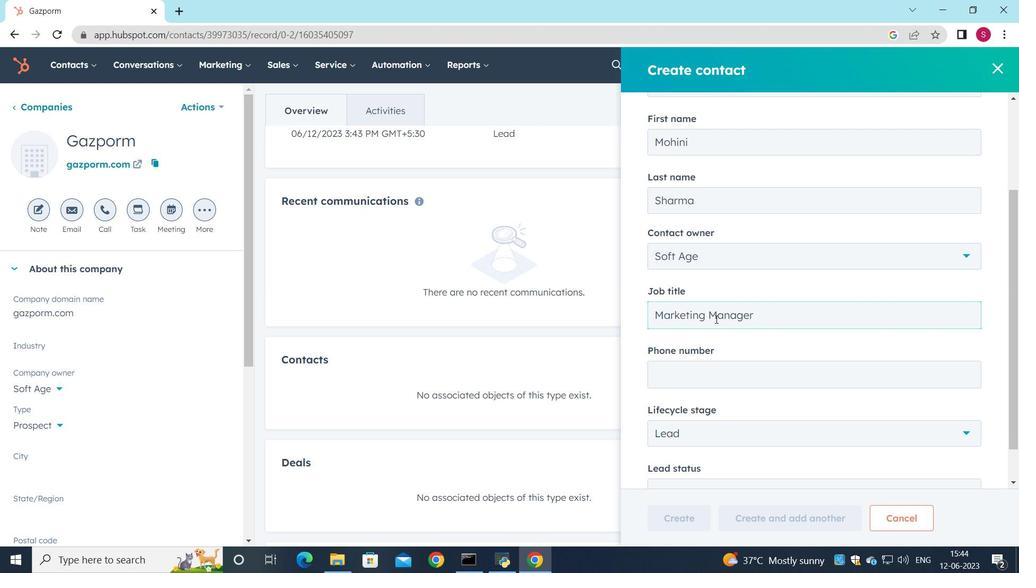 
Action: Mouse moved to (691, 342)
Screenshot: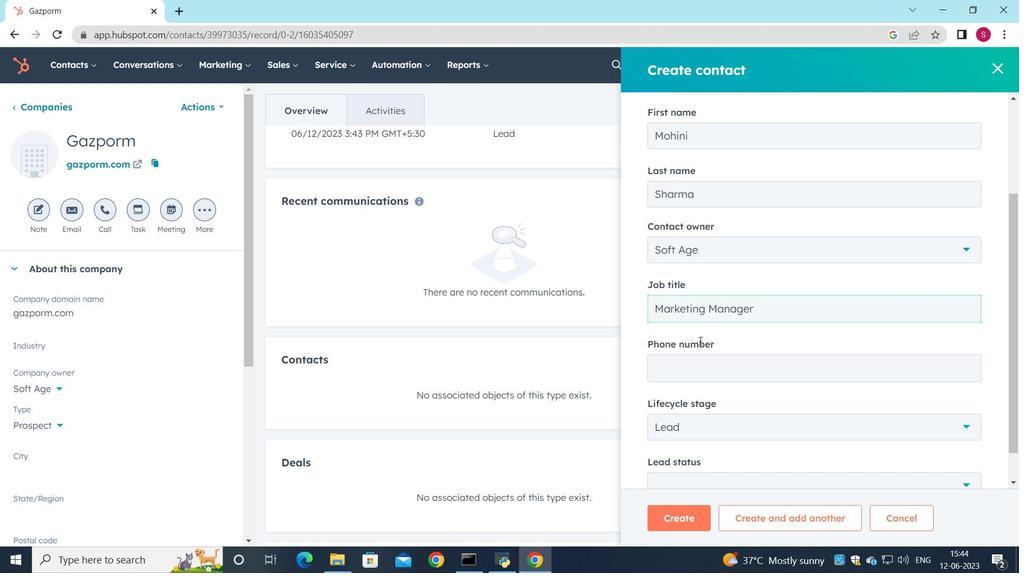 
Action: Mouse pressed left at (691, 342)
Screenshot: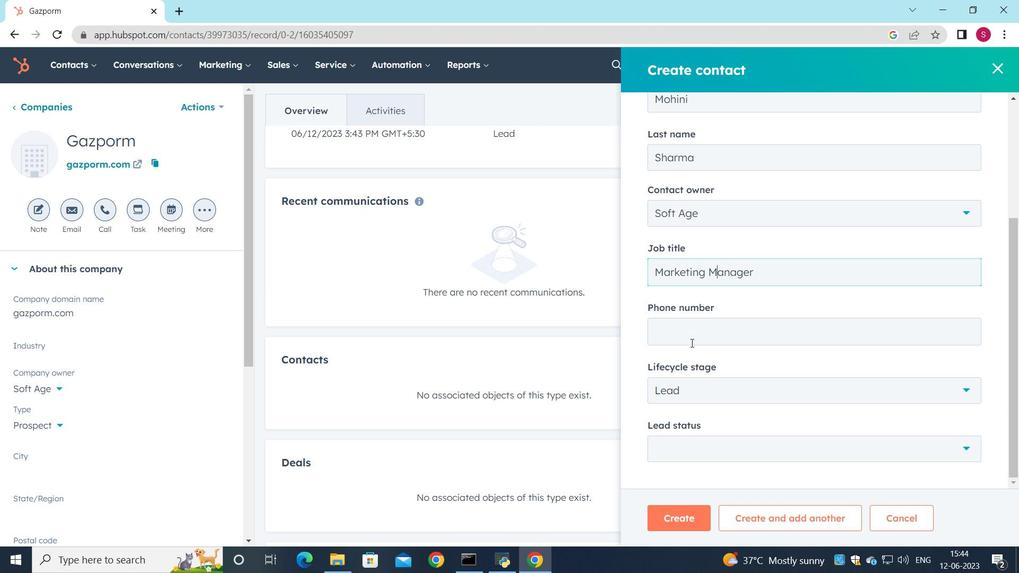 
Action: Key pressed 3055555
Screenshot: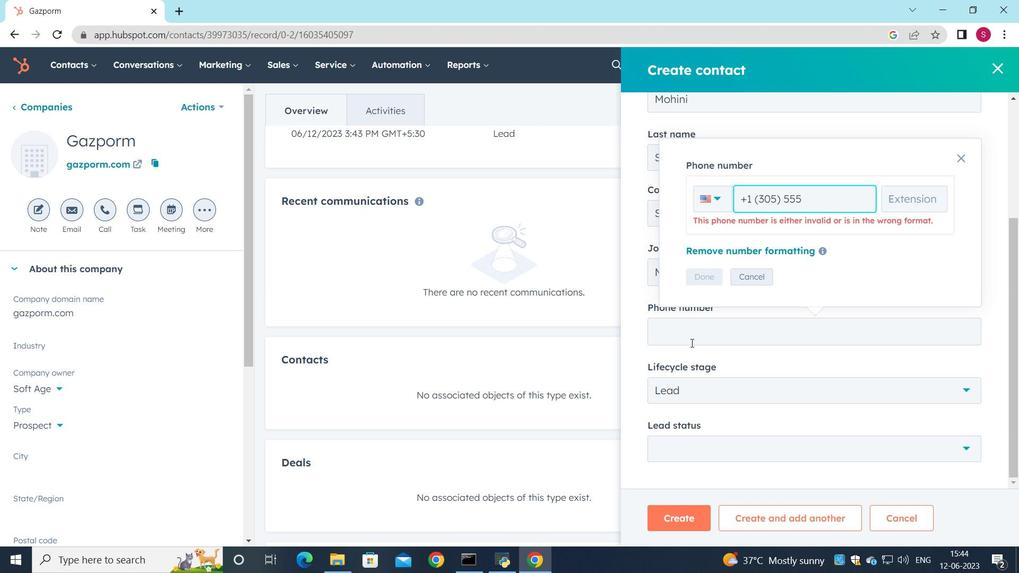 
Action: Mouse moved to (691, 342)
Screenshot: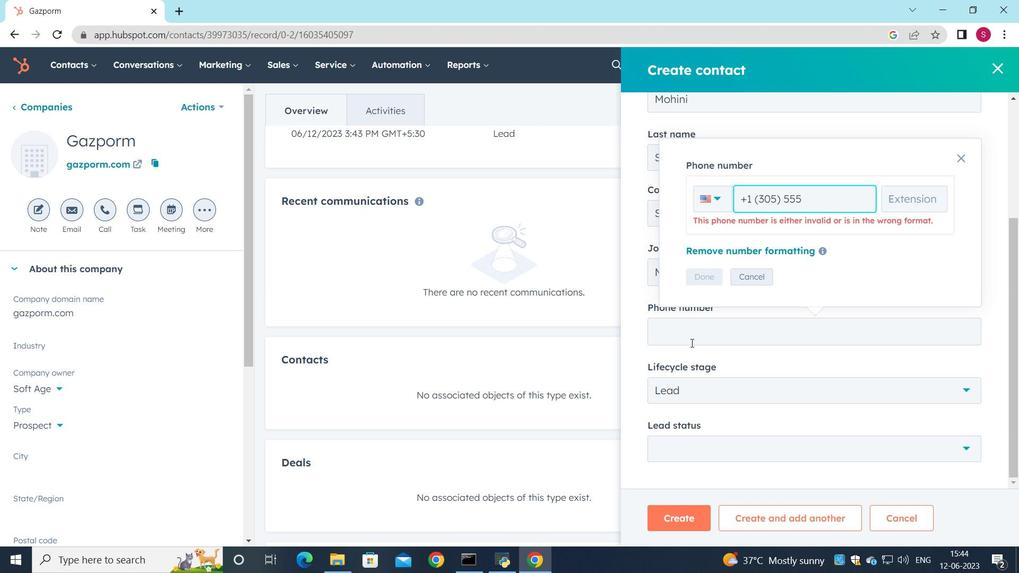 
Action: Key pressed 67
Screenshot: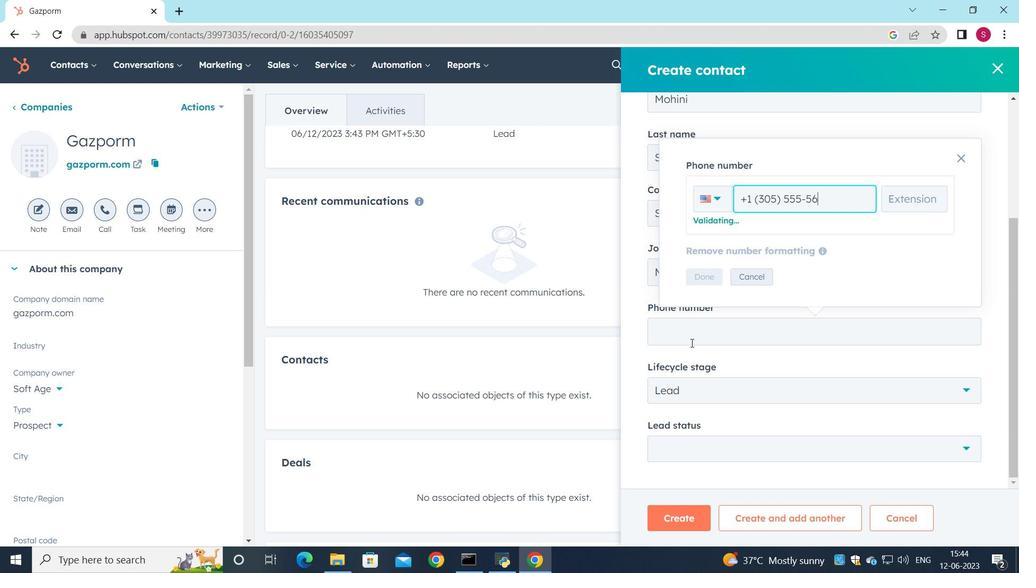 
Action: Mouse moved to (704, 338)
Screenshot: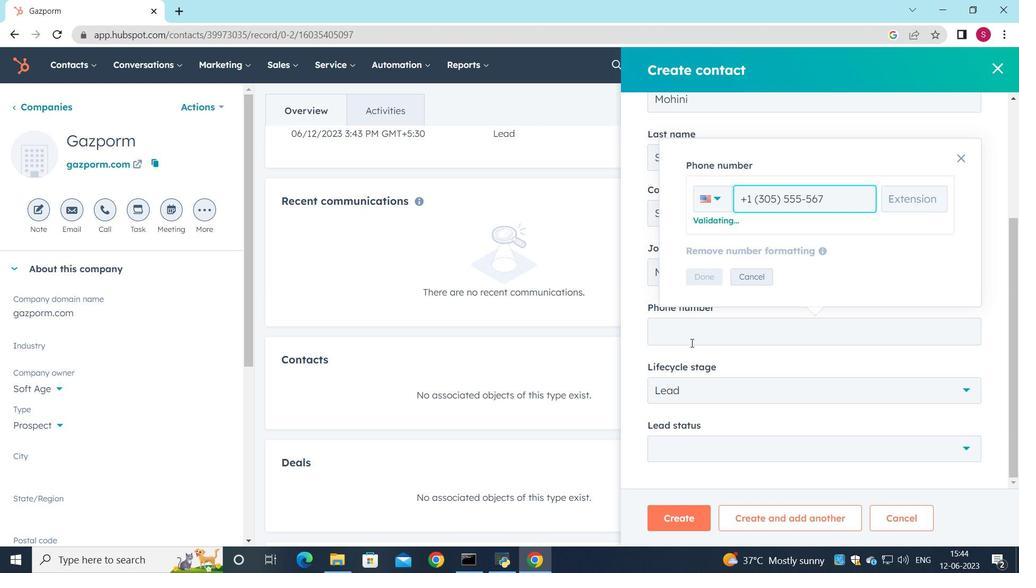 
Action: Key pressed 9
Screenshot: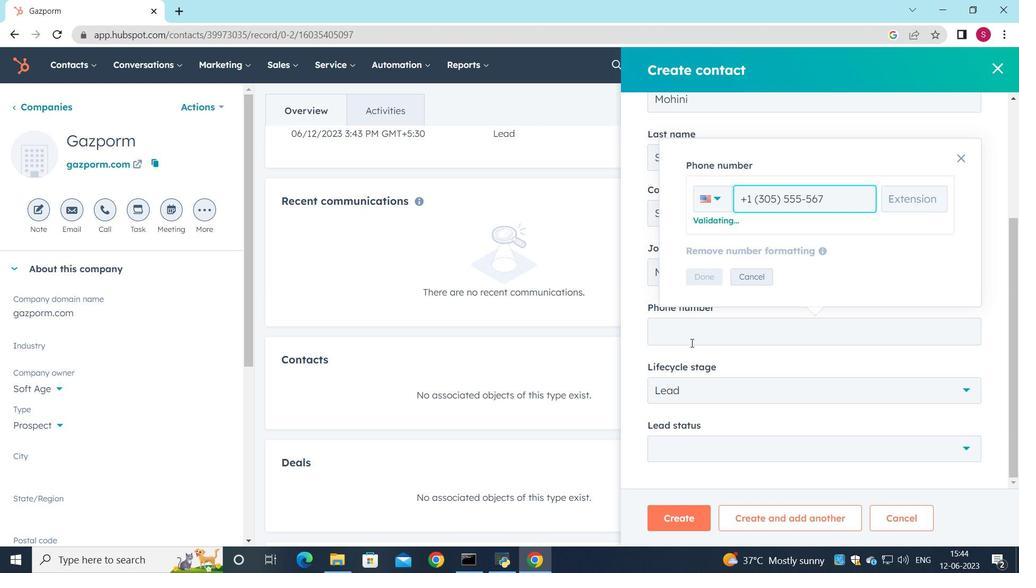 
Action: Mouse moved to (688, 274)
Screenshot: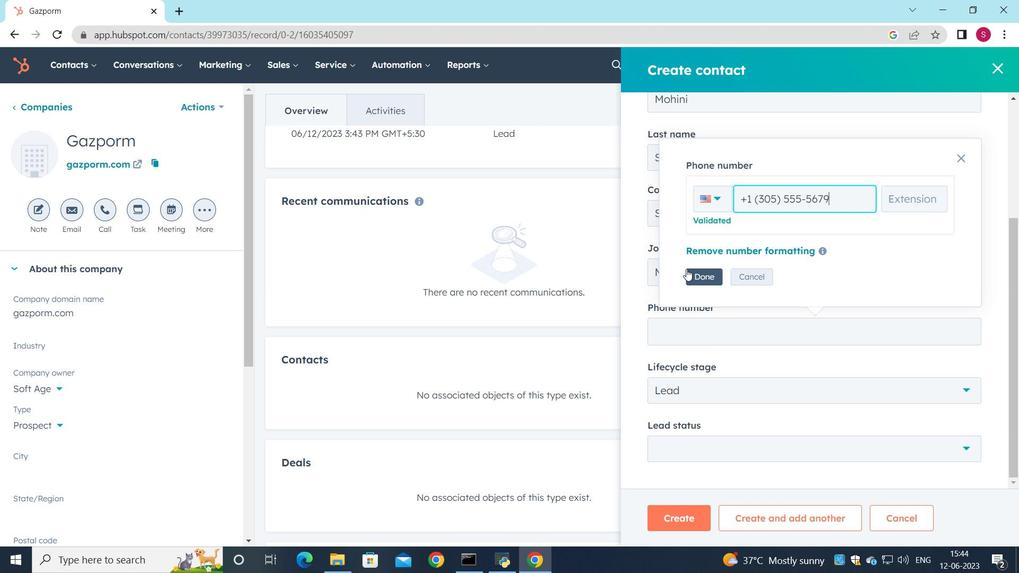 
Action: Mouse pressed left at (688, 274)
Screenshot: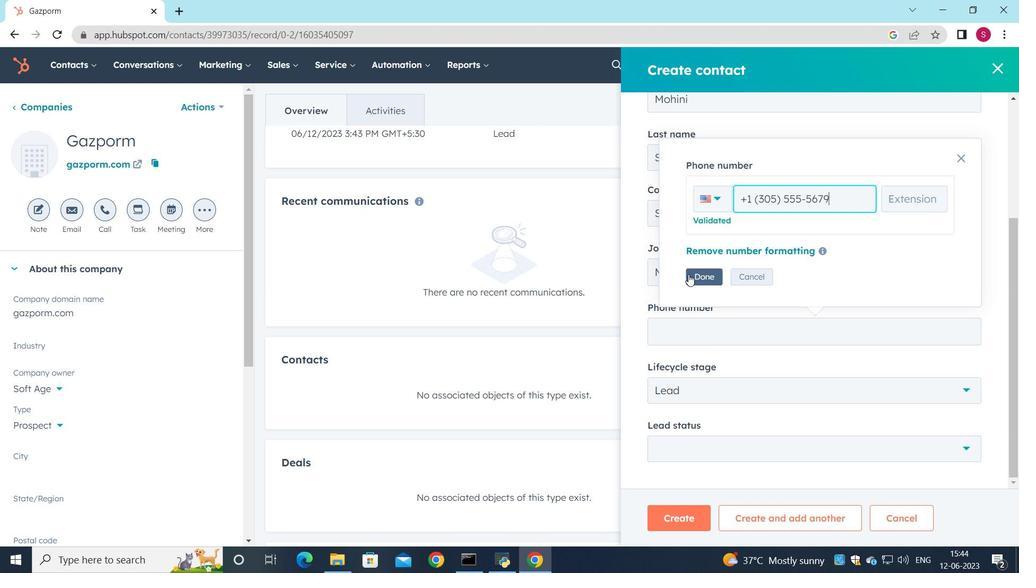 
Action: Mouse moved to (704, 329)
Screenshot: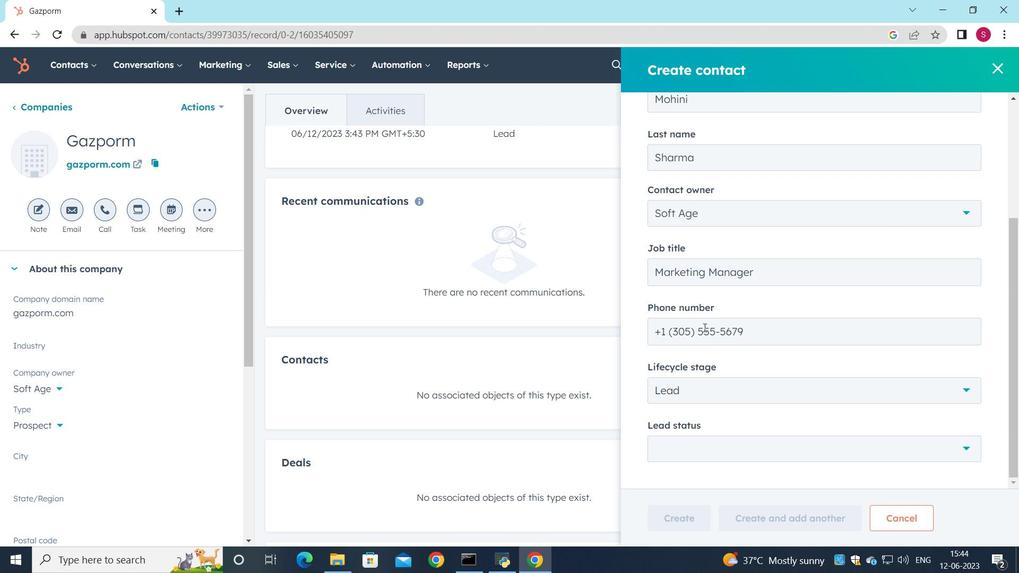 
Action: Mouse scrolled (704, 329) with delta (0, 0)
Screenshot: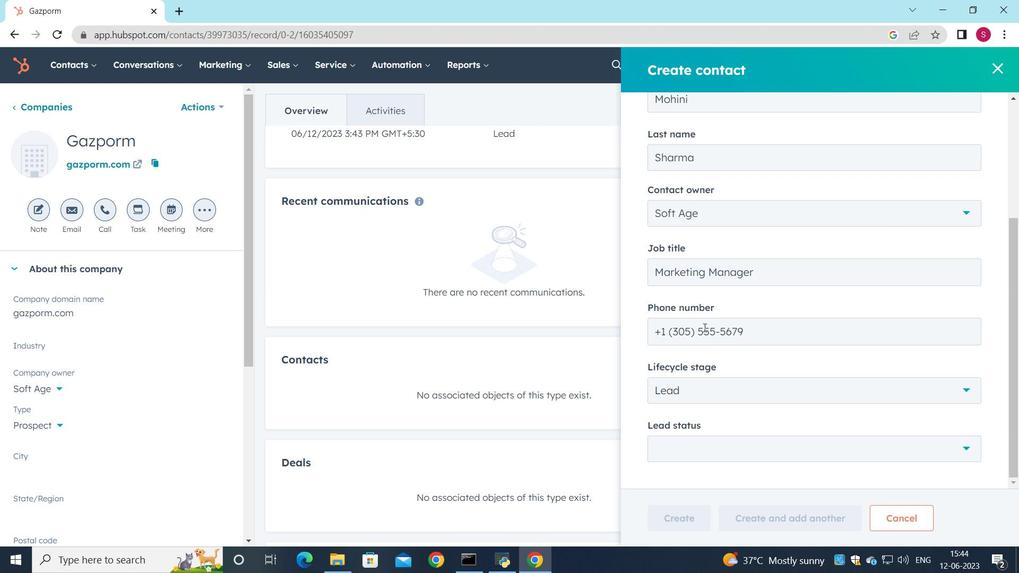 
Action: Mouse moved to (704, 331)
Screenshot: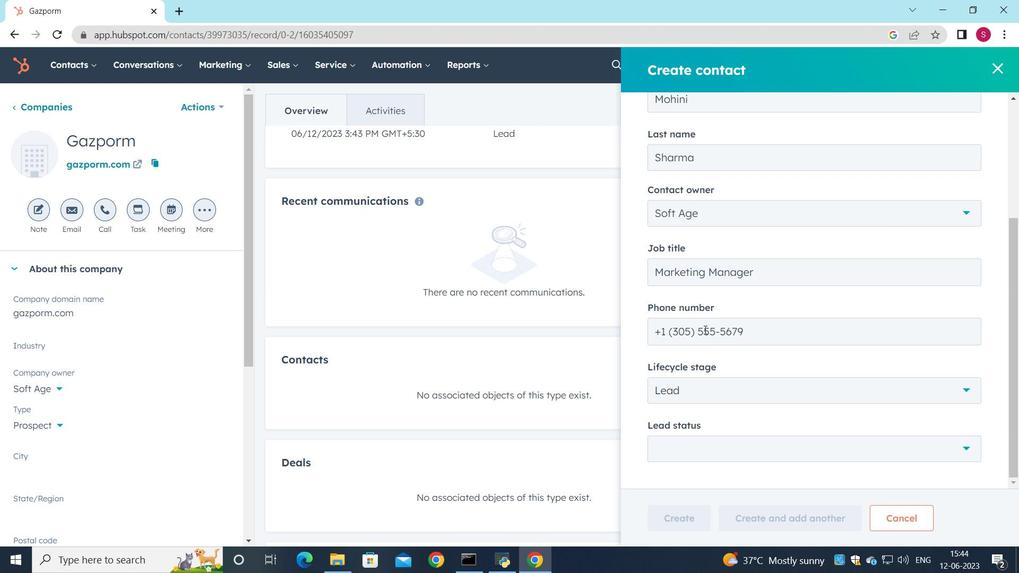 
Action: Mouse scrolled (704, 330) with delta (0, 0)
Screenshot: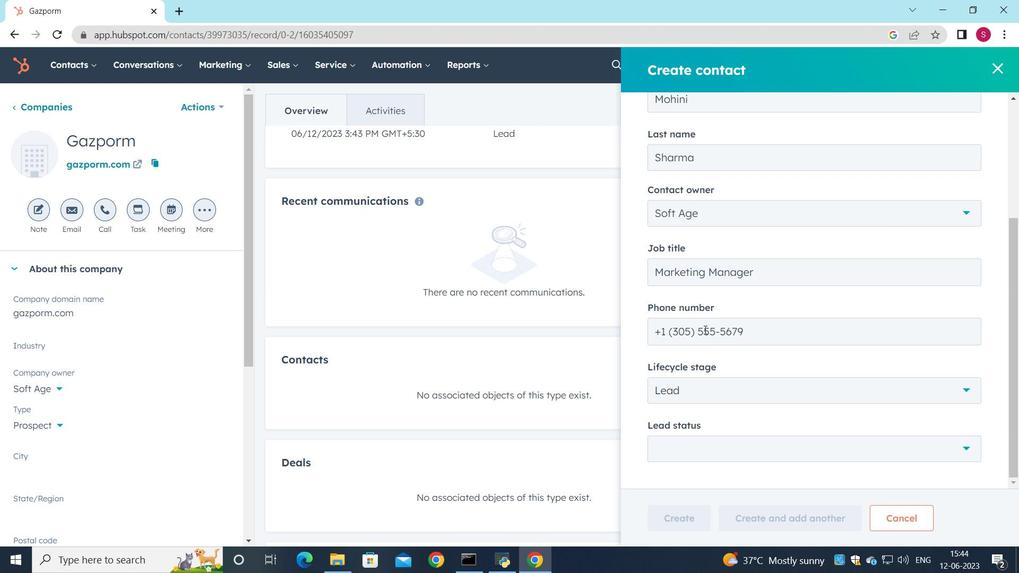 
Action: Mouse moved to (751, 440)
Screenshot: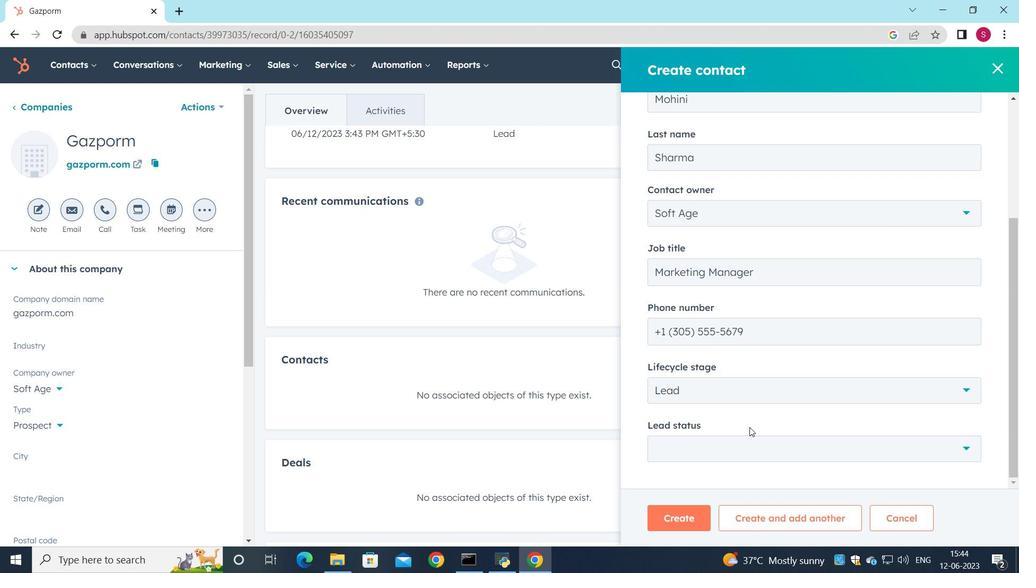 
Action: Mouse pressed left at (751, 440)
Screenshot: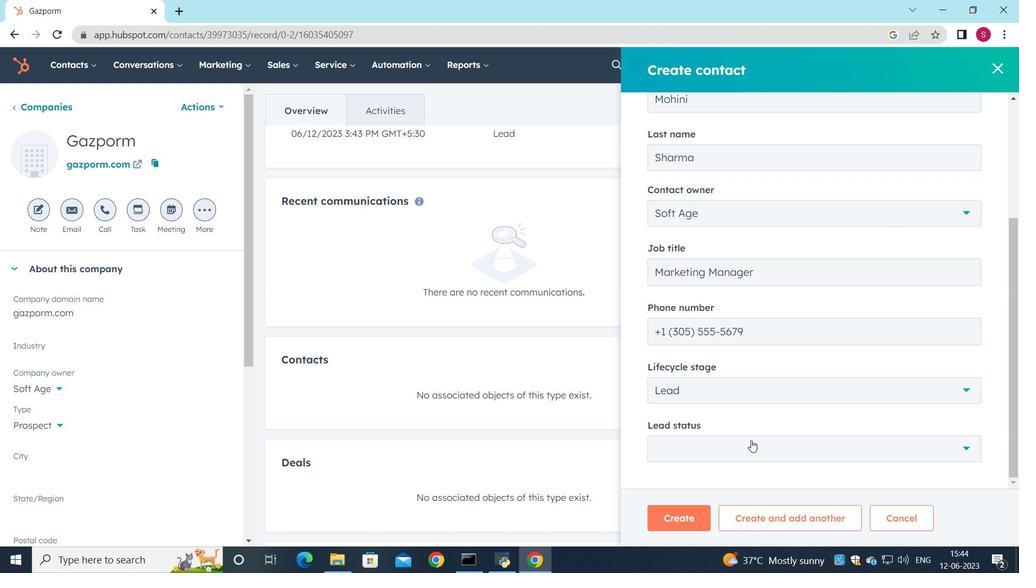 
Action: Mouse moved to (692, 385)
Screenshot: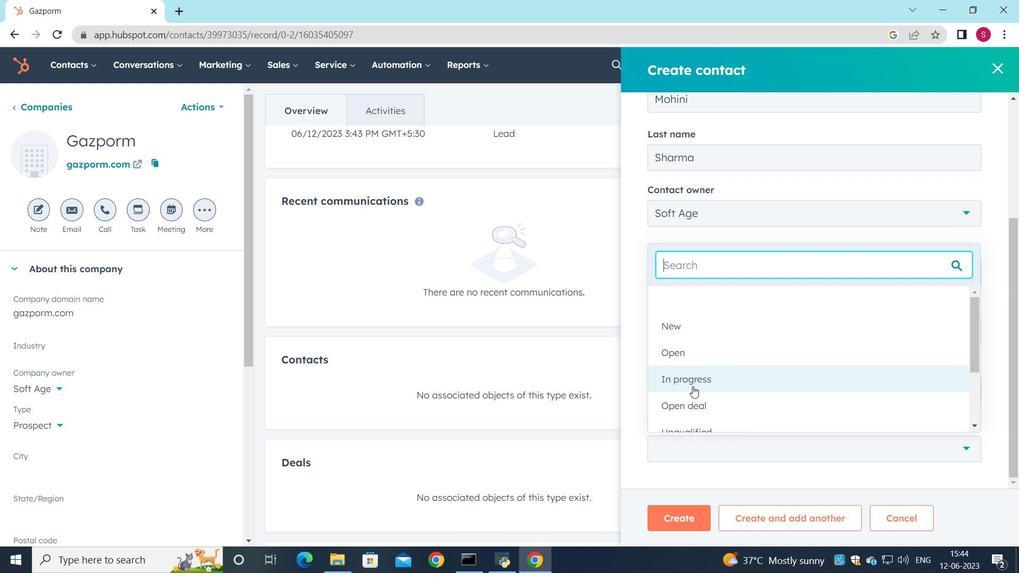
Action: Mouse pressed left at (692, 385)
Screenshot: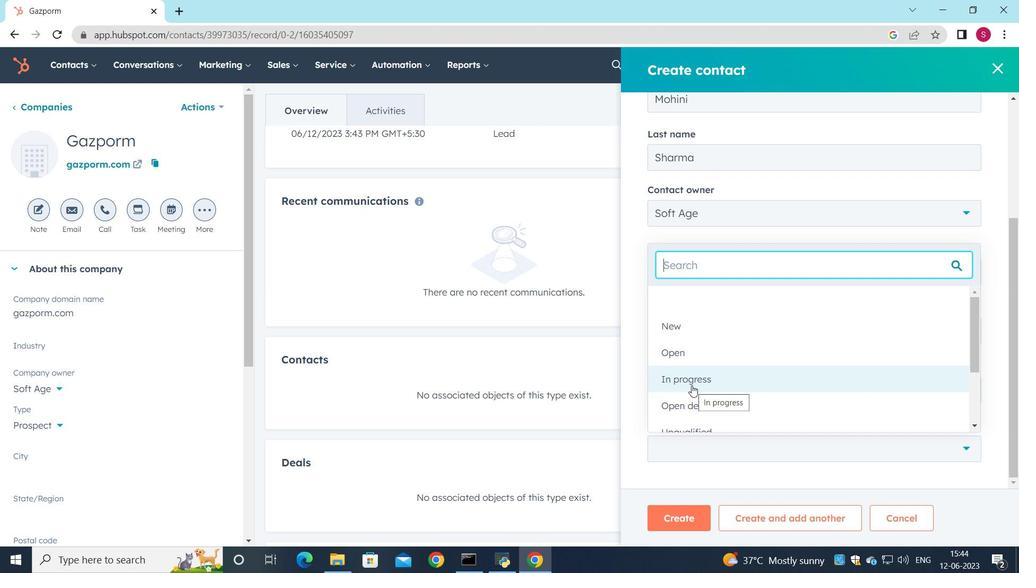 
Action: Mouse moved to (689, 510)
Screenshot: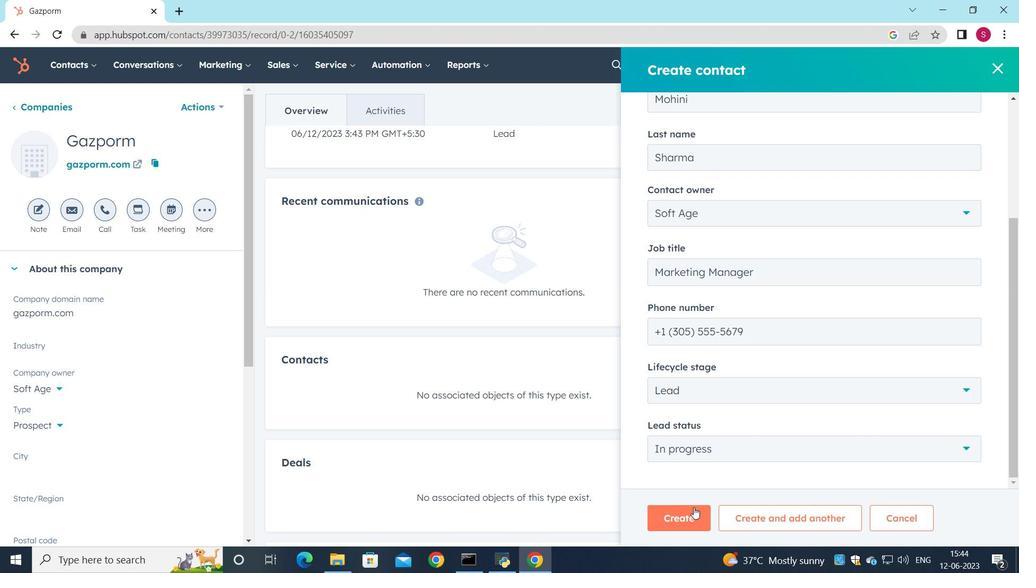 
Action: Mouse pressed left at (689, 510)
Screenshot: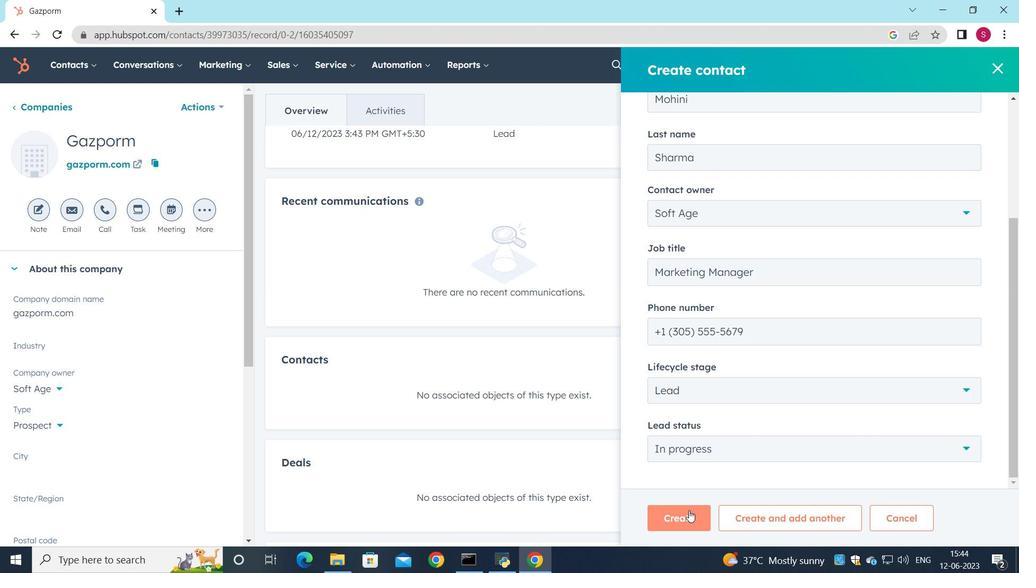 
Action: Mouse moved to (652, 406)
Screenshot: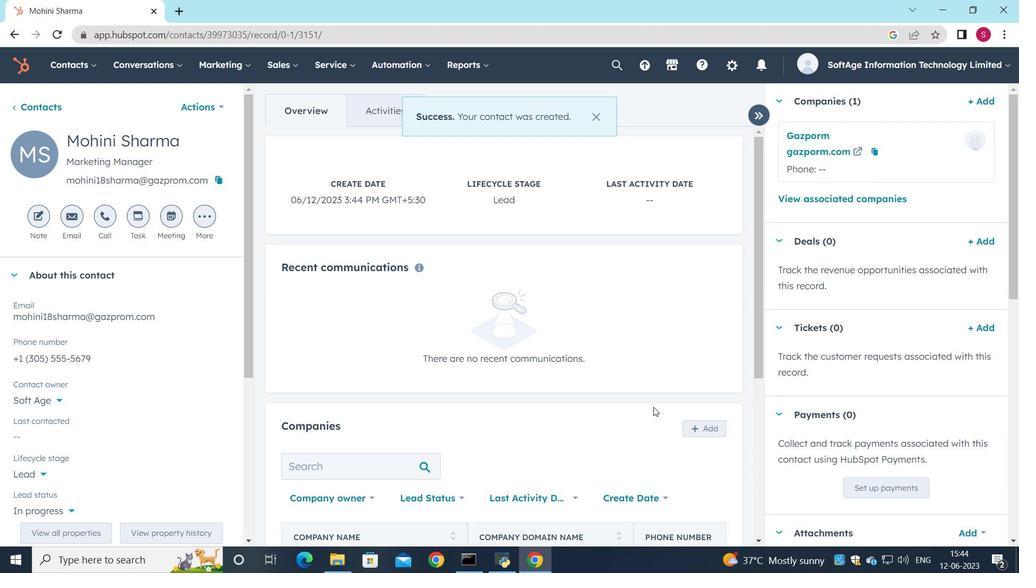 
Action: Mouse scrolled (652, 405) with delta (0, 0)
Screenshot: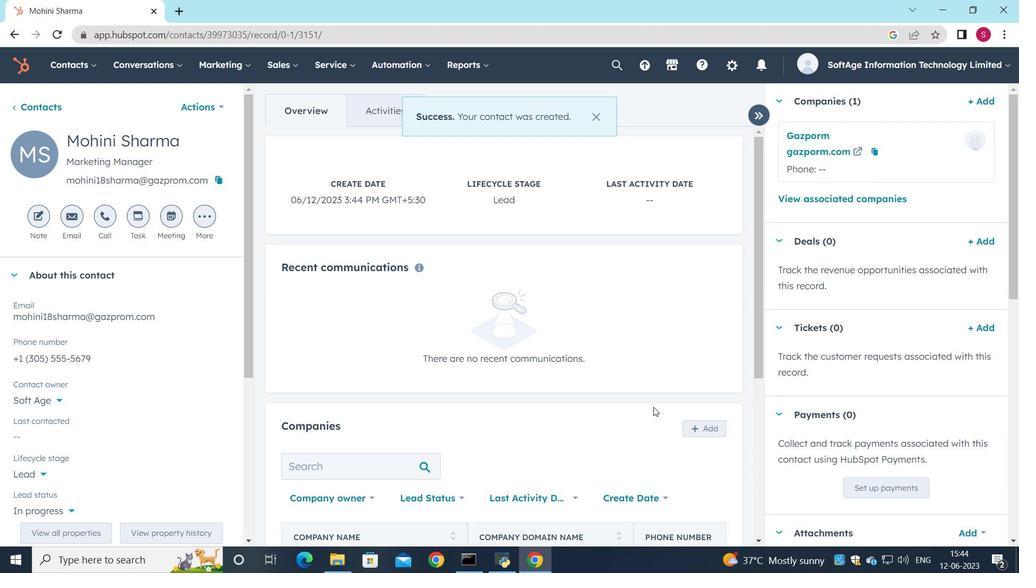 
Action: Mouse scrolled (652, 405) with delta (0, 0)
Screenshot: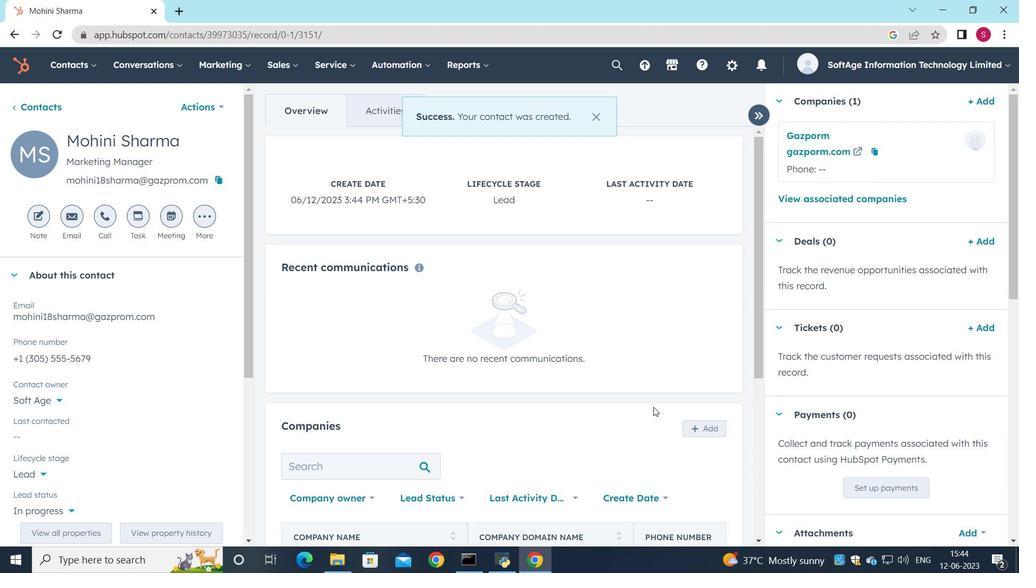 
Action: Mouse moved to (552, 420)
Screenshot: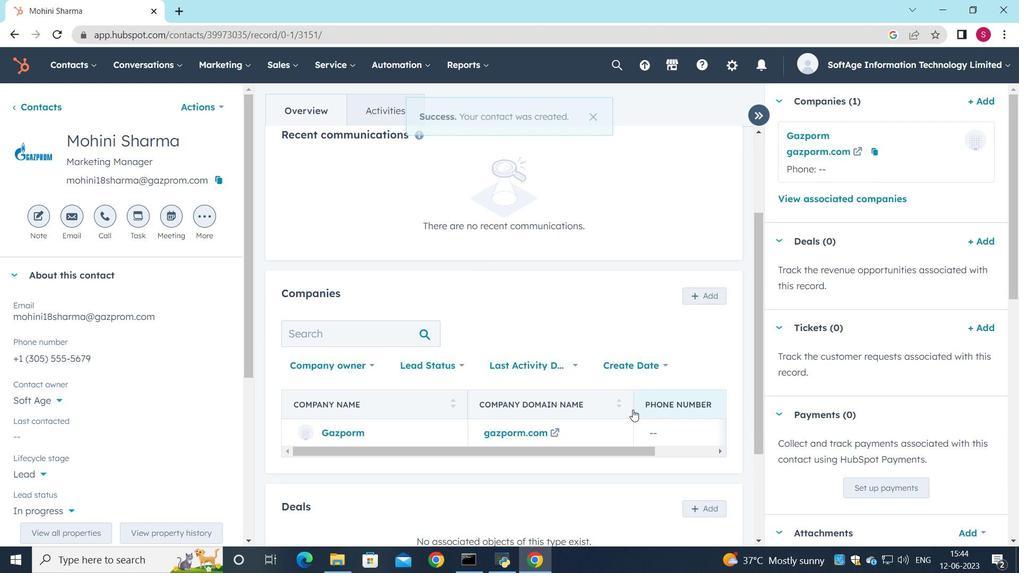 
